 Task: Find connections with filter location Punata with filter topic #SEMwith filter profile language English with filter current company Prime Video & Amazon Studios with filter school Patna Central School with filter industry Commercial and Service Industry Machinery Manufacturing with filter service category Customer Service with filter keywords title Financial Services Representative
Action: Mouse moved to (528, 80)
Screenshot: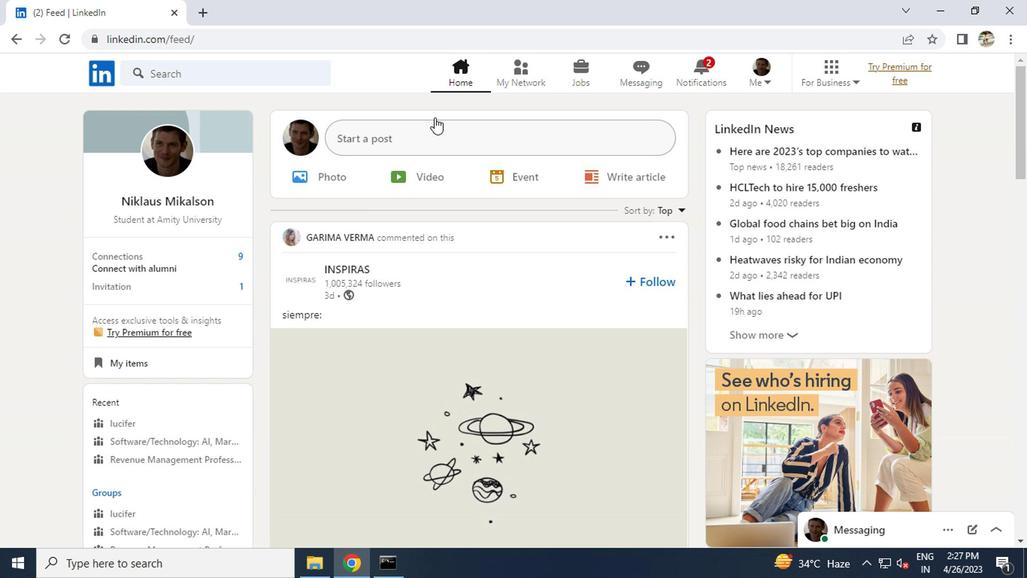
Action: Mouse pressed left at (528, 80)
Screenshot: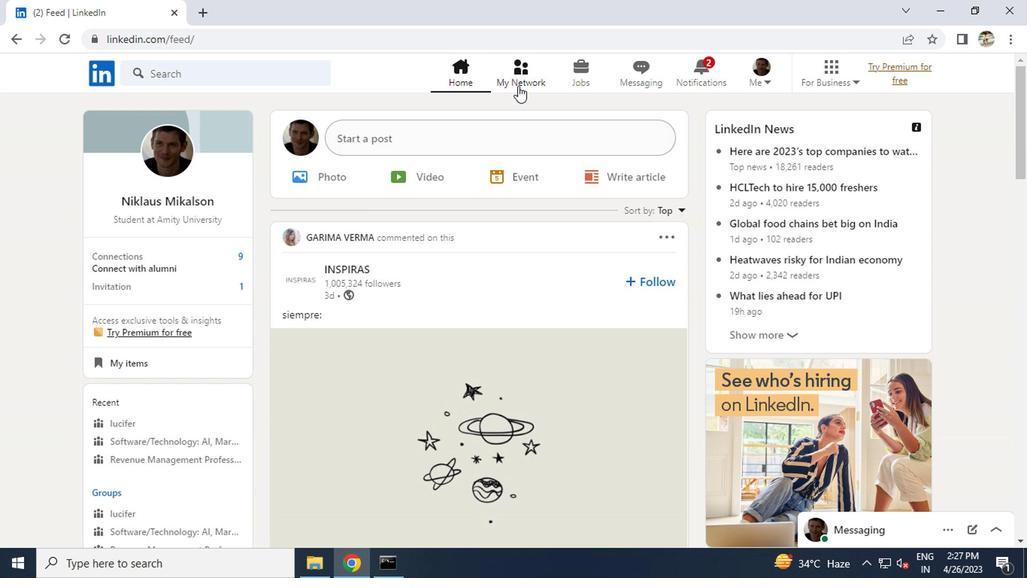 
Action: Mouse moved to (193, 170)
Screenshot: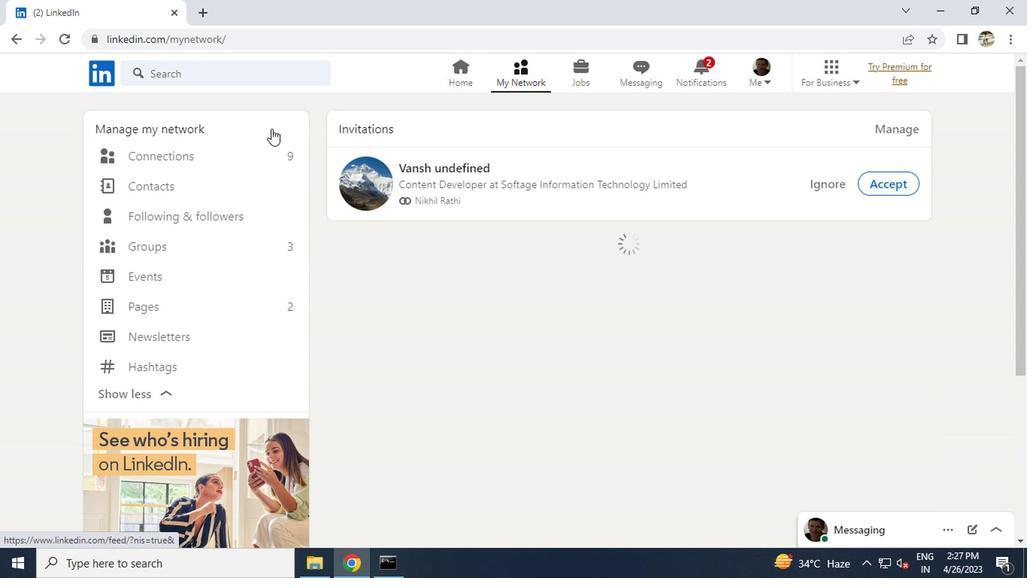 
Action: Mouse pressed left at (193, 170)
Screenshot: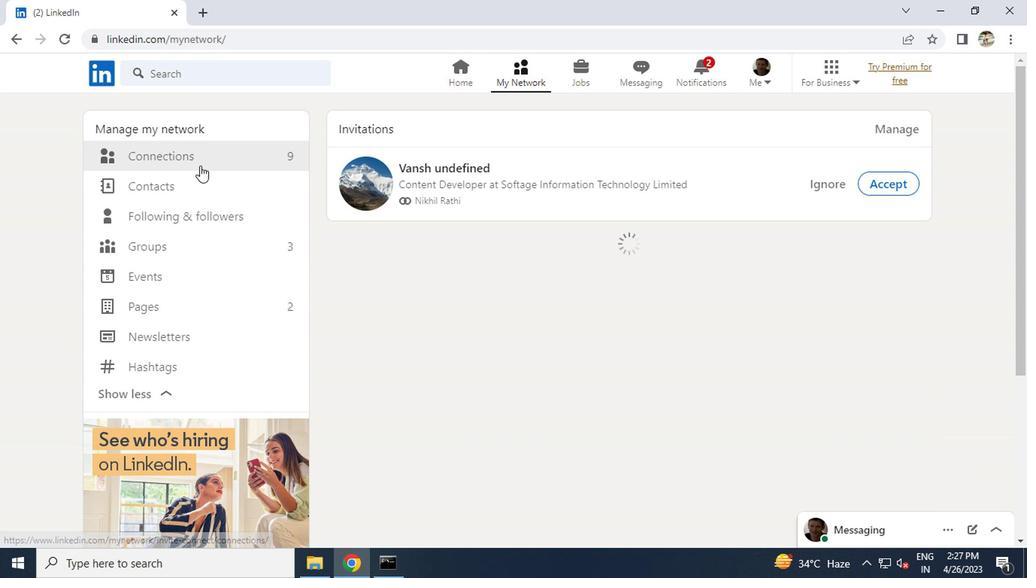 
Action: Mouse pressed left at (193, 170)
Screenshot: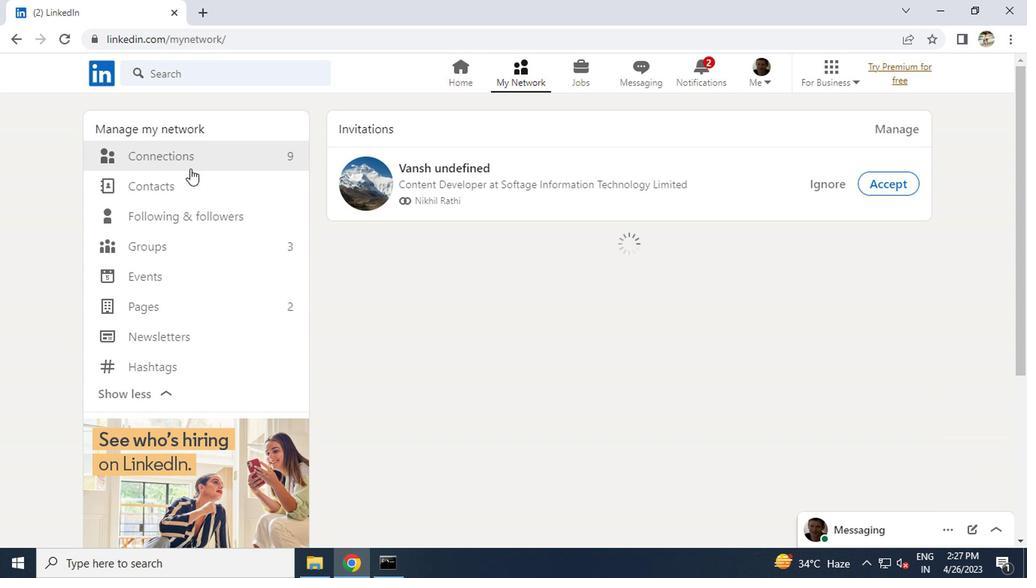 
Action: Mouse moved to (179, 159)
Screenshot: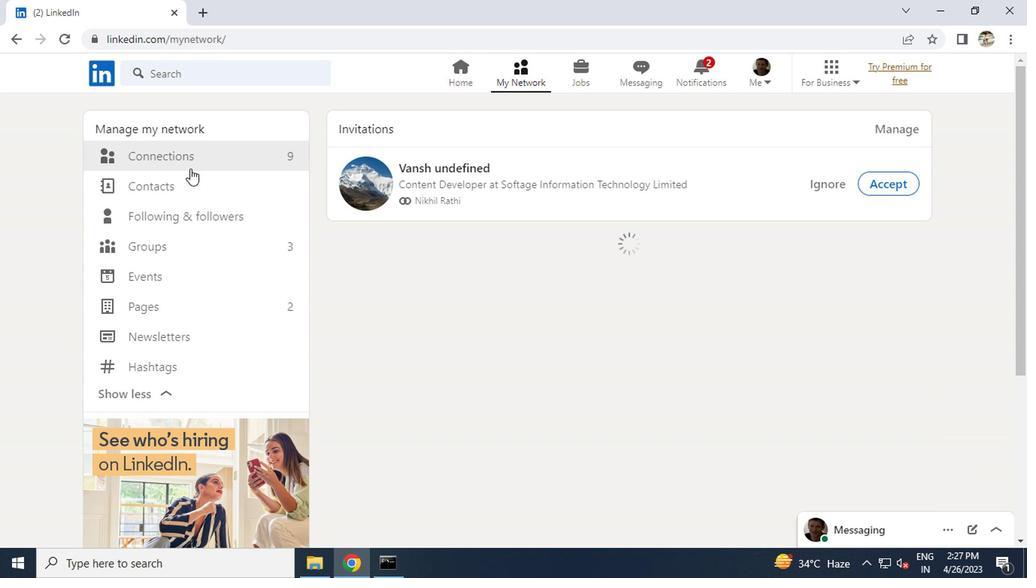 
Action: Mouse pressed left at (179, 159)
Screenshot: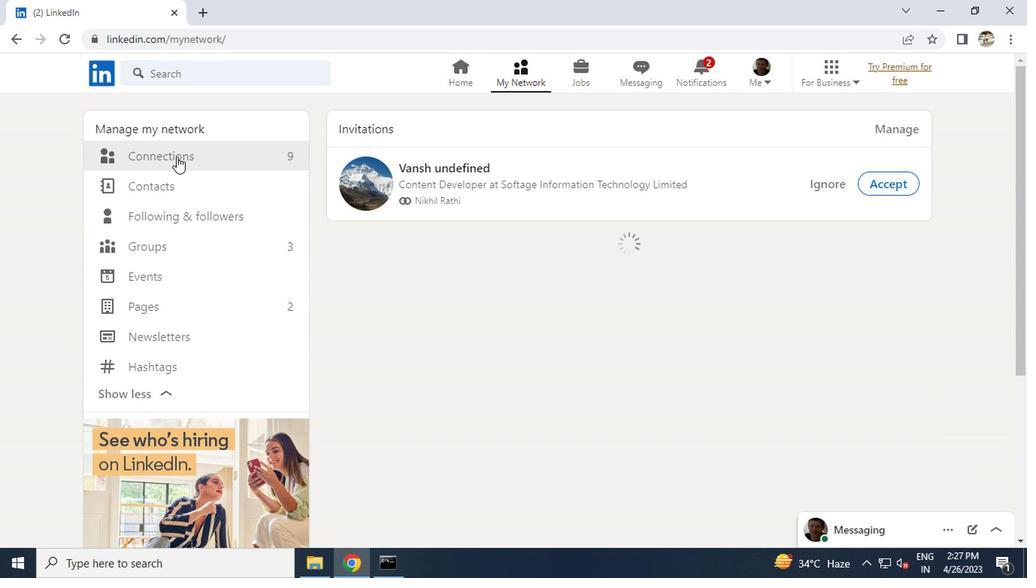 
Action: Mouse moved to (607, 152)
Screenshot: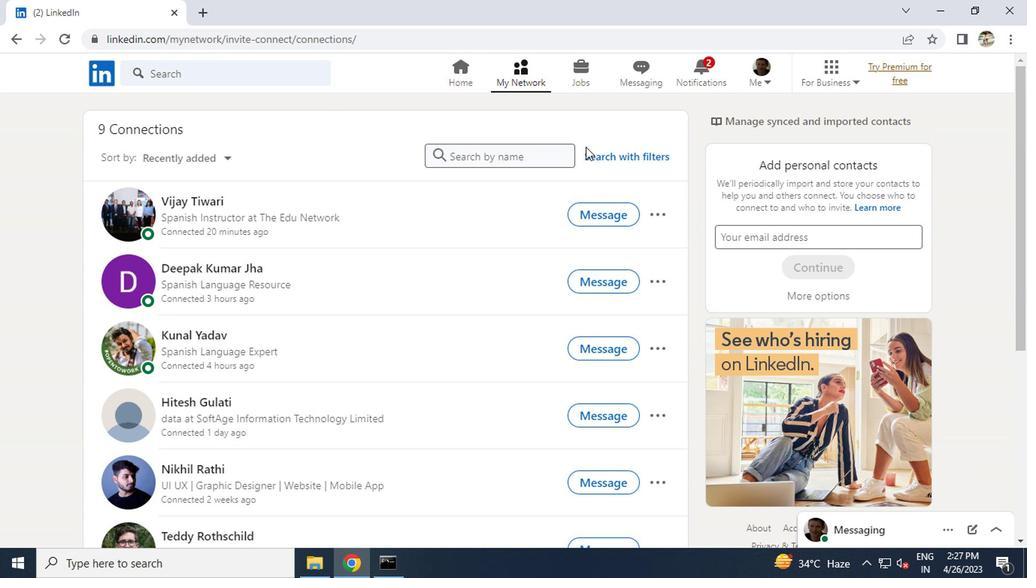 
Action: Mouse pressed left at (607, 152)
Screenshot: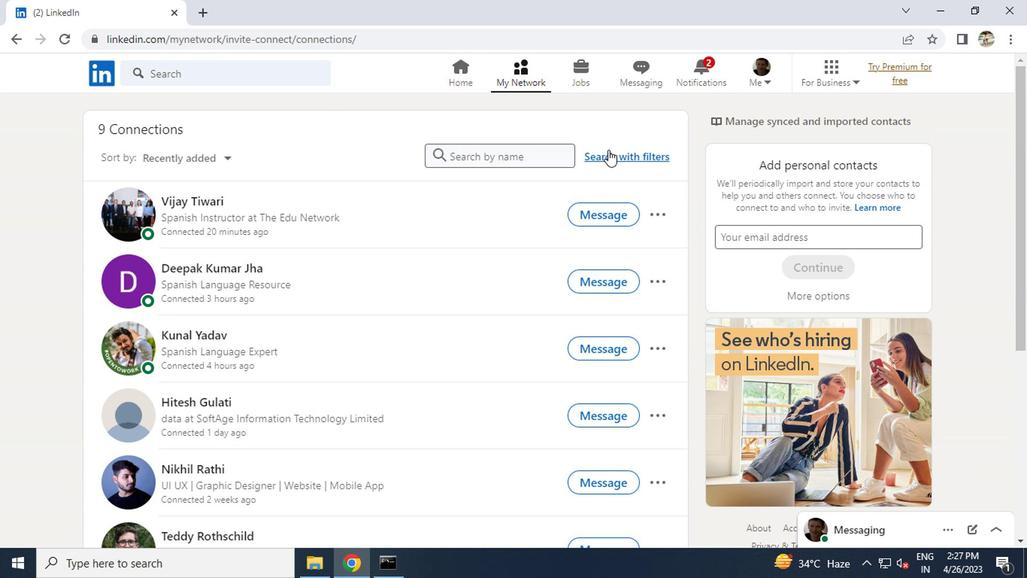 
Action: Mouse moved to (502, 114)
Screenshot: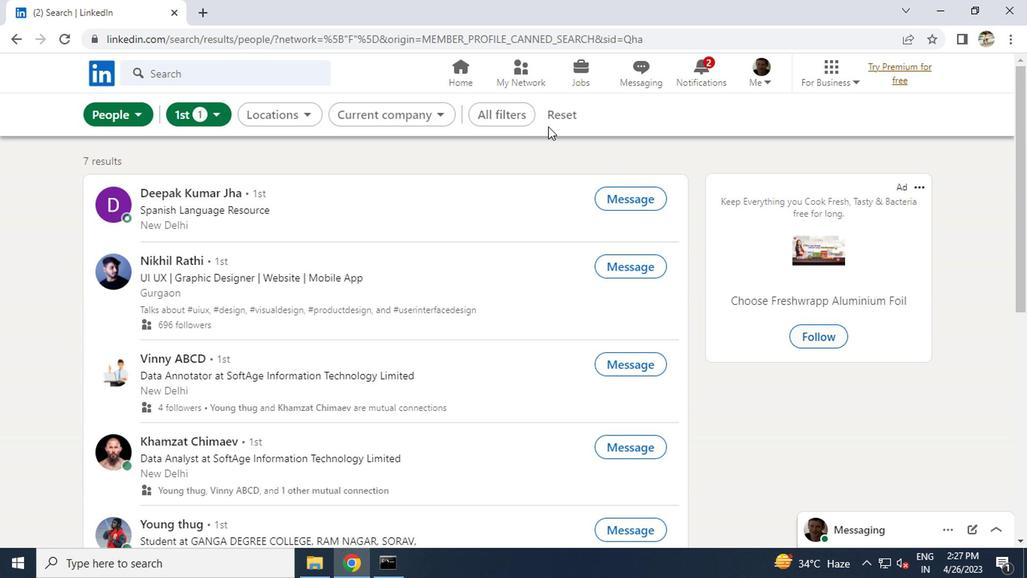
Action: Mouse pressed left at (502, 114)
Screenshot: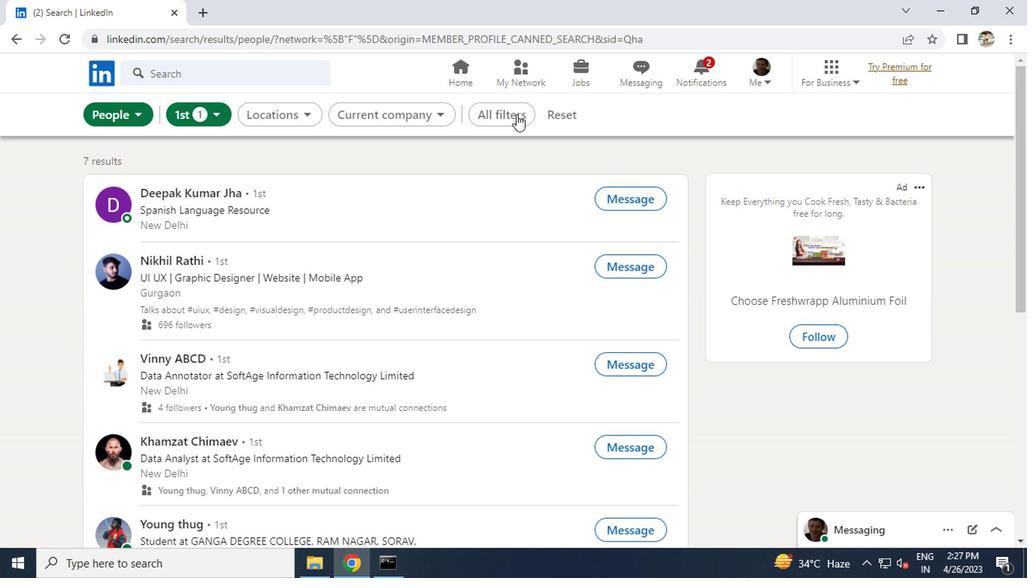 
Action: Mouse moved to (797, 318)
Screenshot: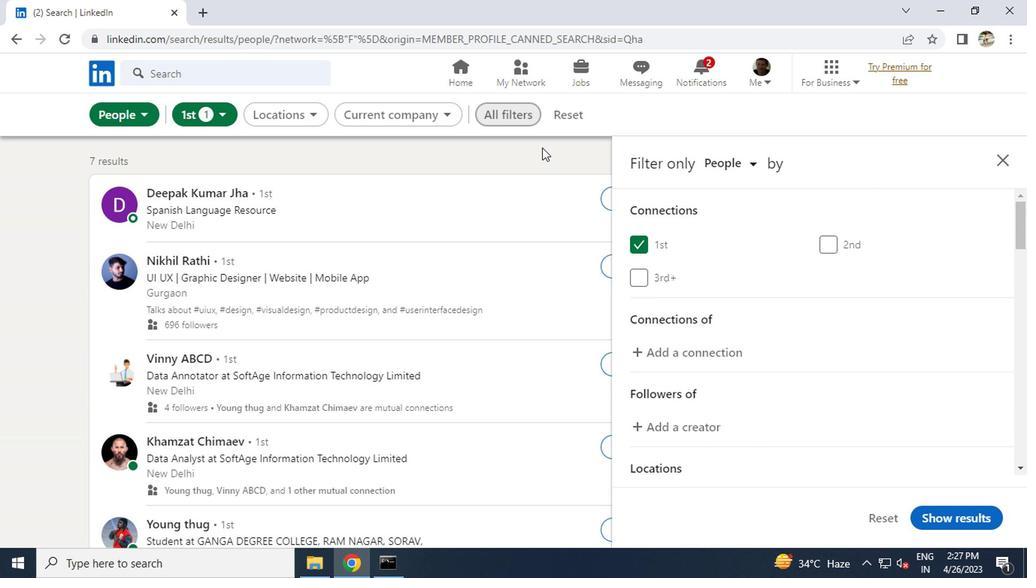 
Action: Mouse scrolled (797, 317) with delta (0, -1)
Screenshot: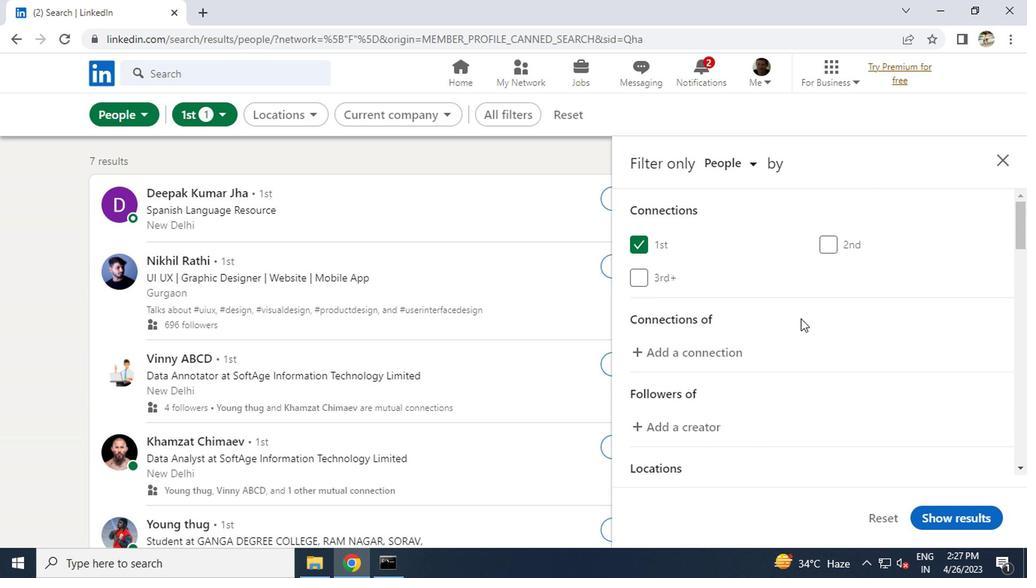
Action: Mouse moved to (815, 379)
Screenshot: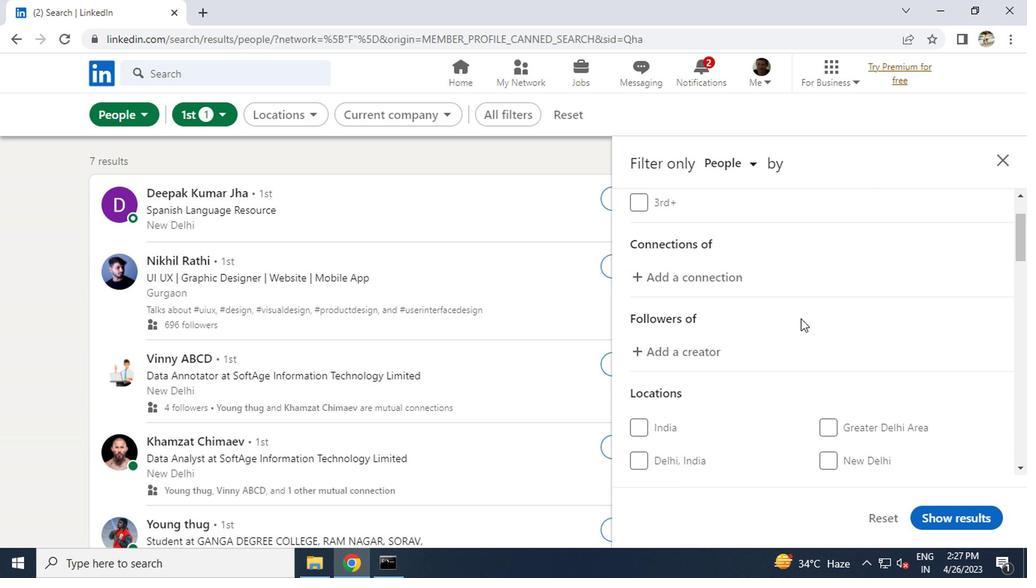 
Action: Mouse scrolled (815, 378) with delta (0, 0)
Screenshot: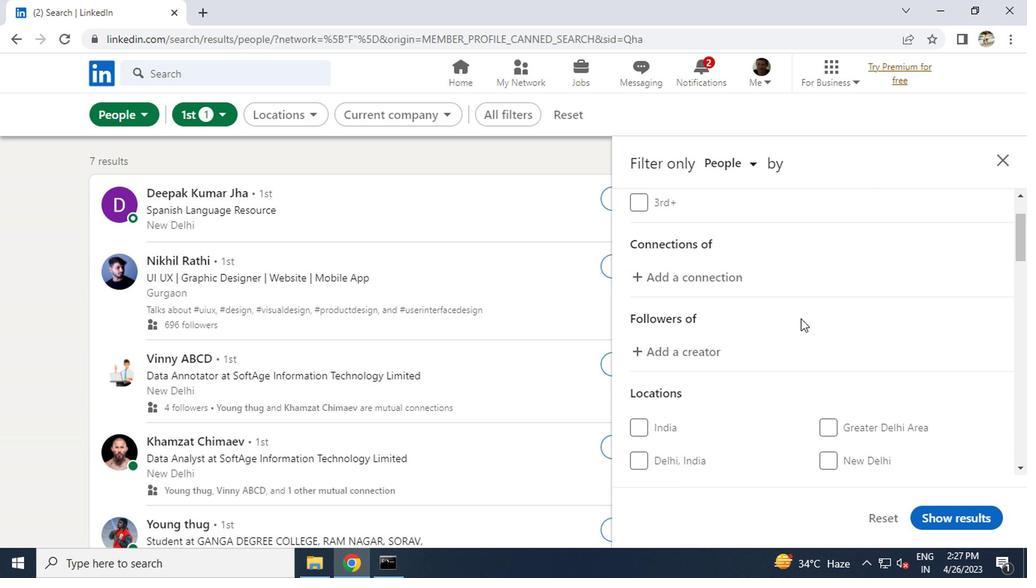 
Action: Mouse scrolled (815, 378) with delta (0, 0)
Screenshot: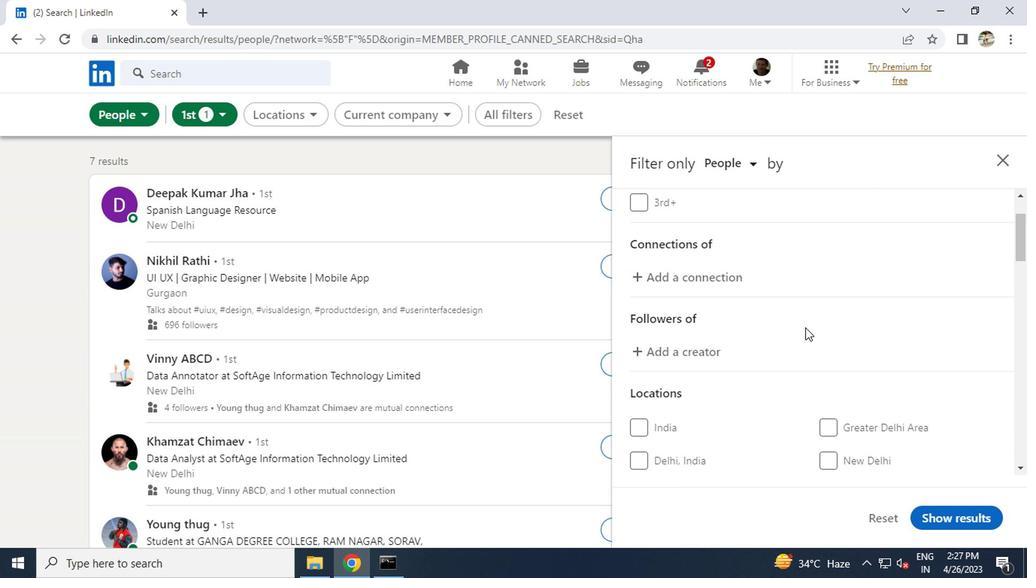 
Action: Mouse moved to (845, 342)
Screenshot: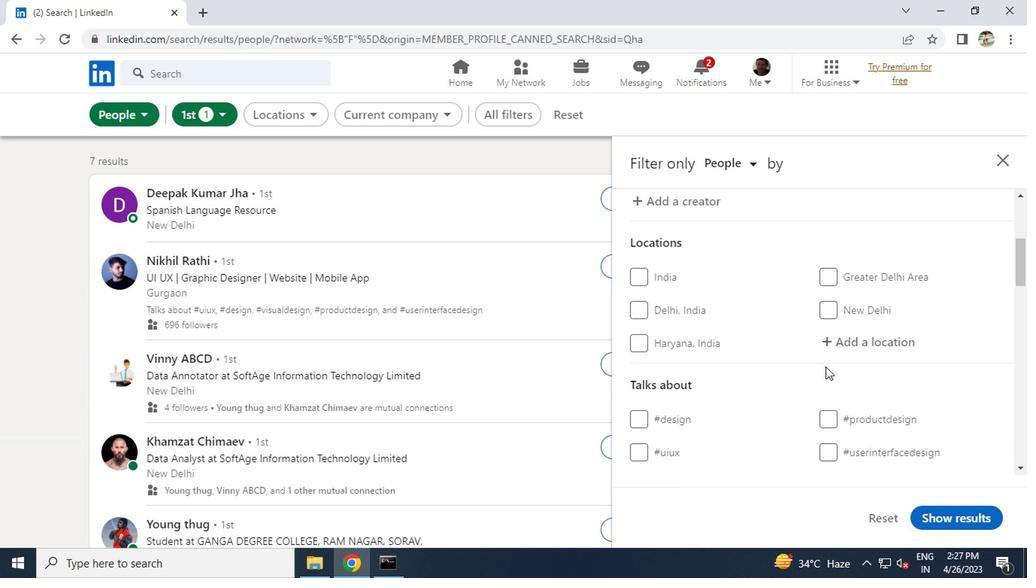 
Action: Mouse pressed left at (845, 342)
Screenshot: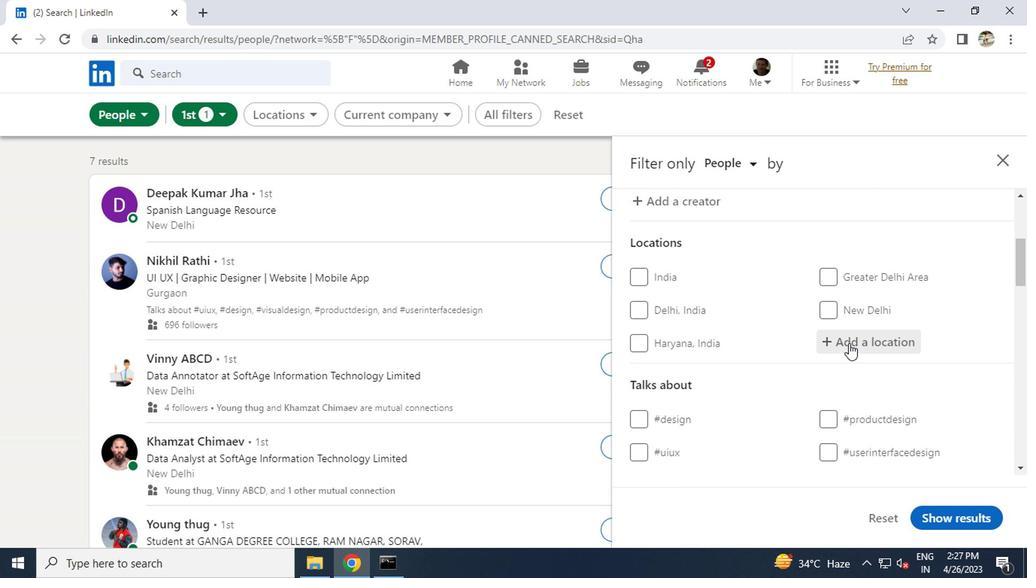 
Action: Key pressed <Key.caps_lock>p<Key.caps_lock>unata<Key.enter>
Screenshot: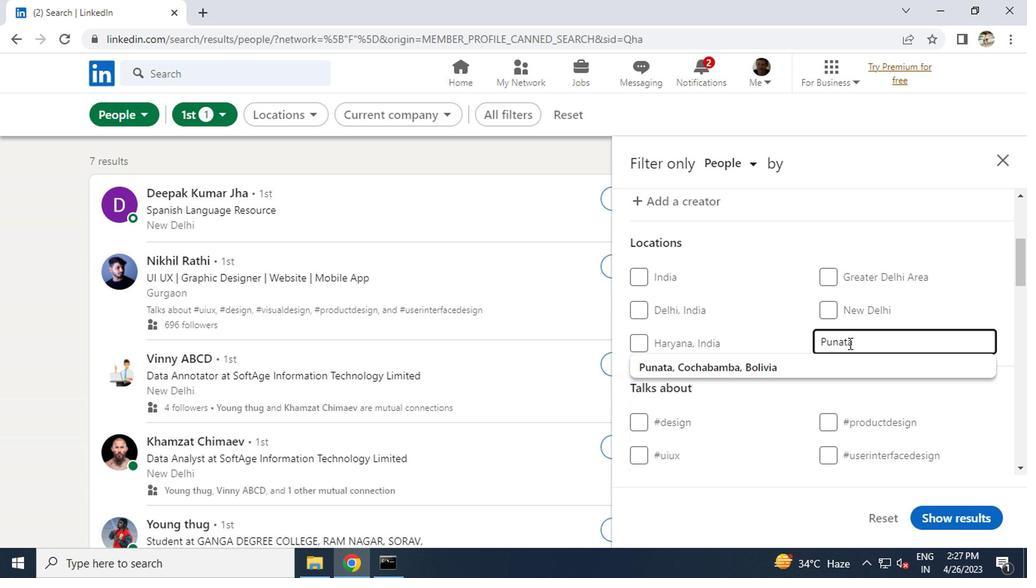 
Action: Mouse scrolled (845, 342) with delta (0, 0)
Screenshot: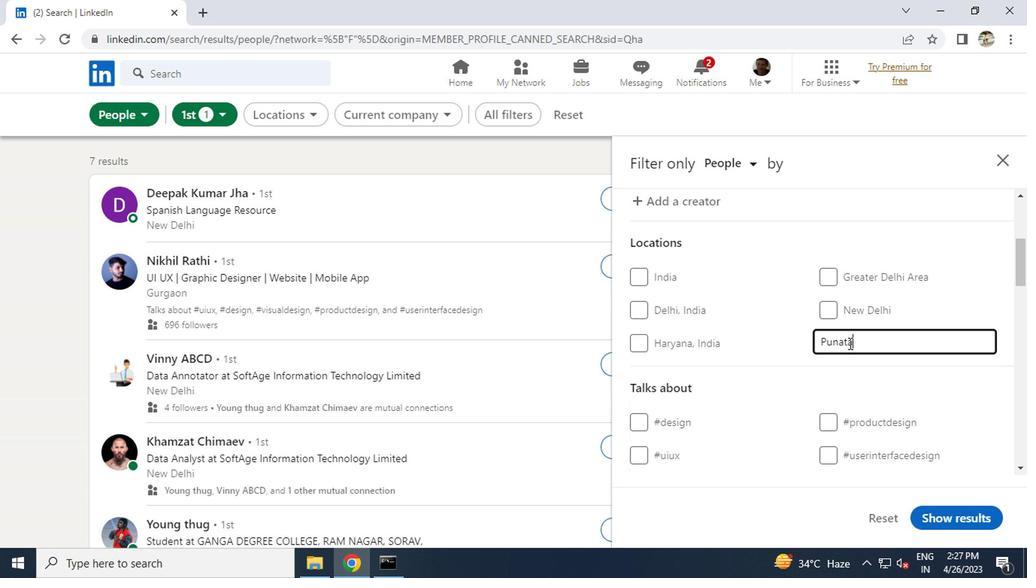 
Action: Mouse scrolled (845, 342) with delta (0, 0)
Screenshot: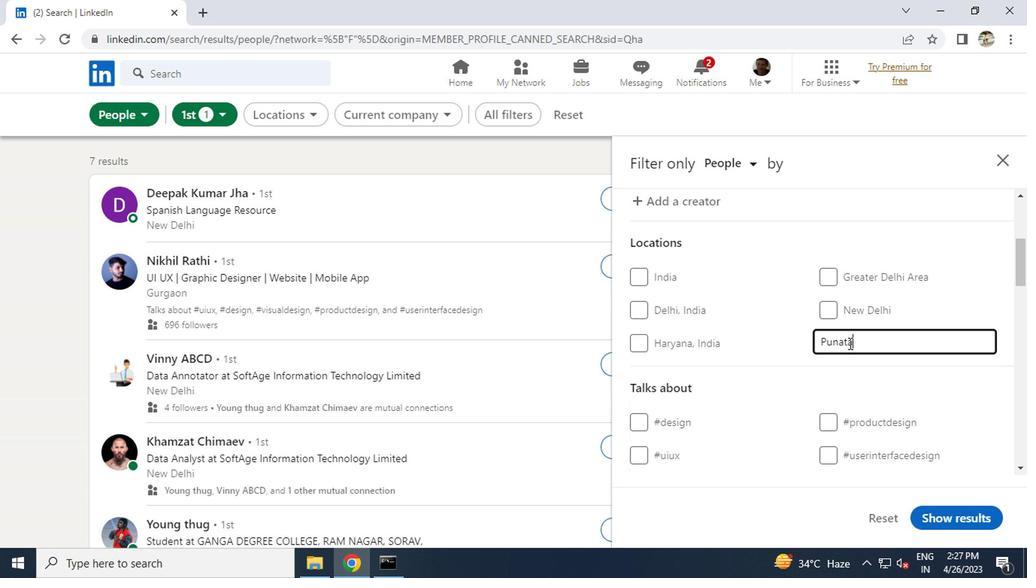 
Action: Mouse moved to (847, 338)
Screenshot: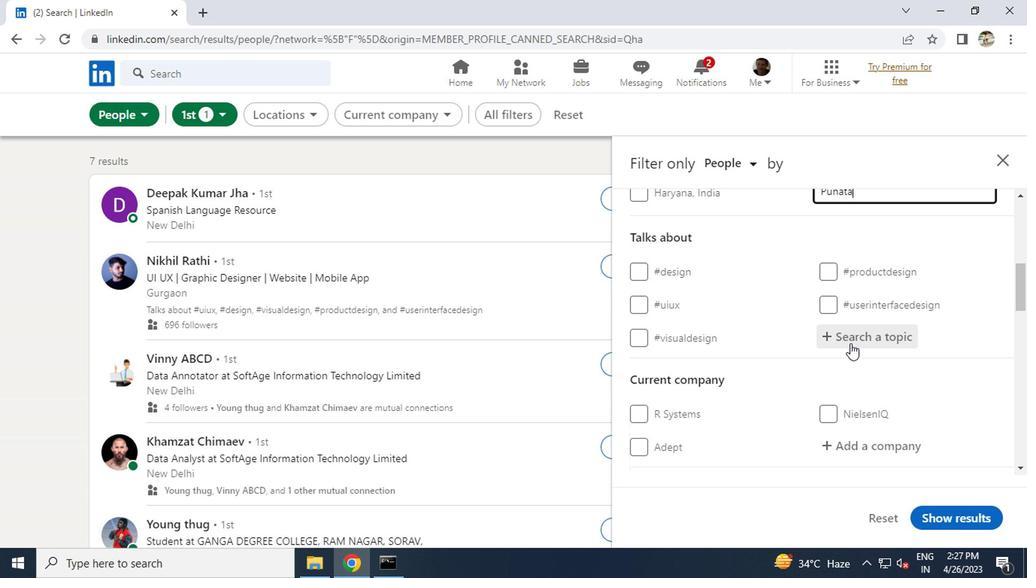 
Action: Mouse pressed left at (847, 338)
Screenshot: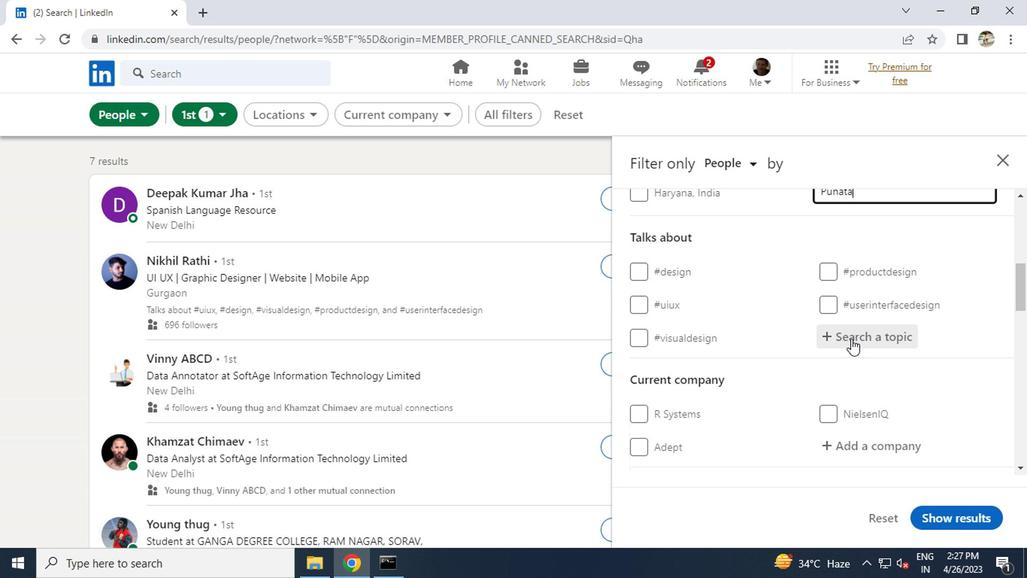 
Action: Key pressed <Key.caps_lock><Key.shift>#SEM
Screenshot: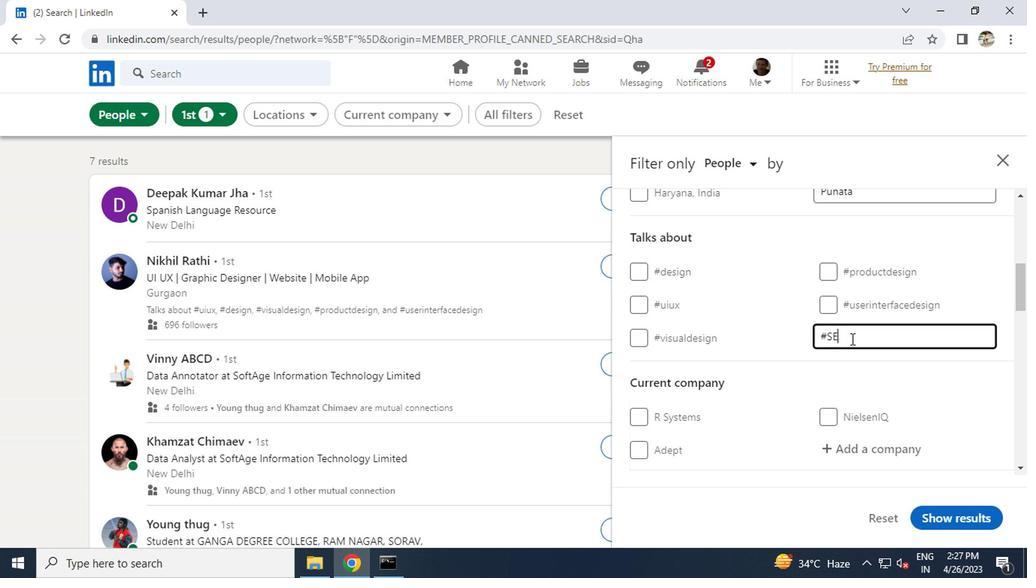 
Action: Mouse scrolled (847, 337) with delta (0, 0)
Screenshot: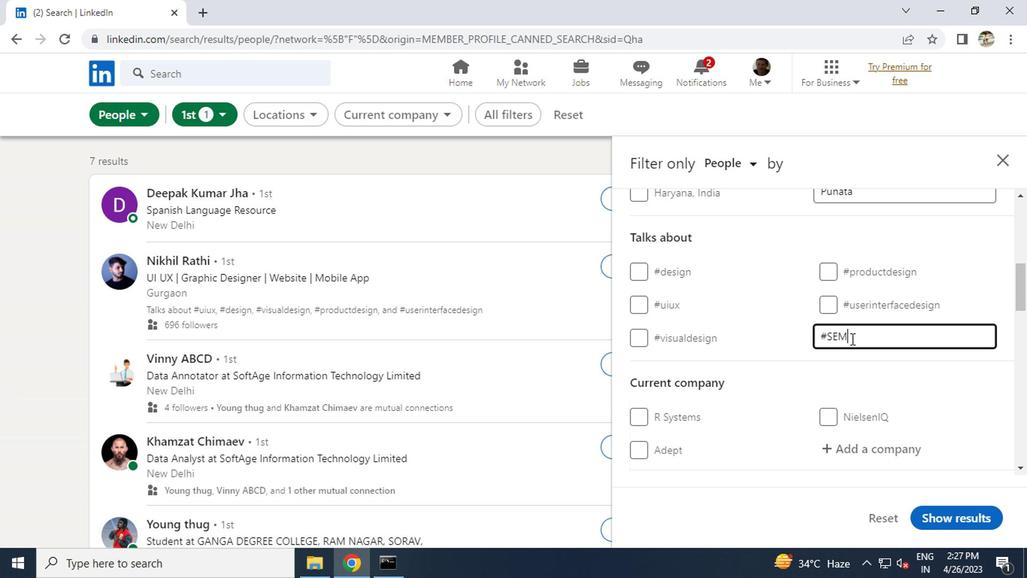 
Action: Mouse scrolled (847, 337) with delta (0, 0)
Screenshot: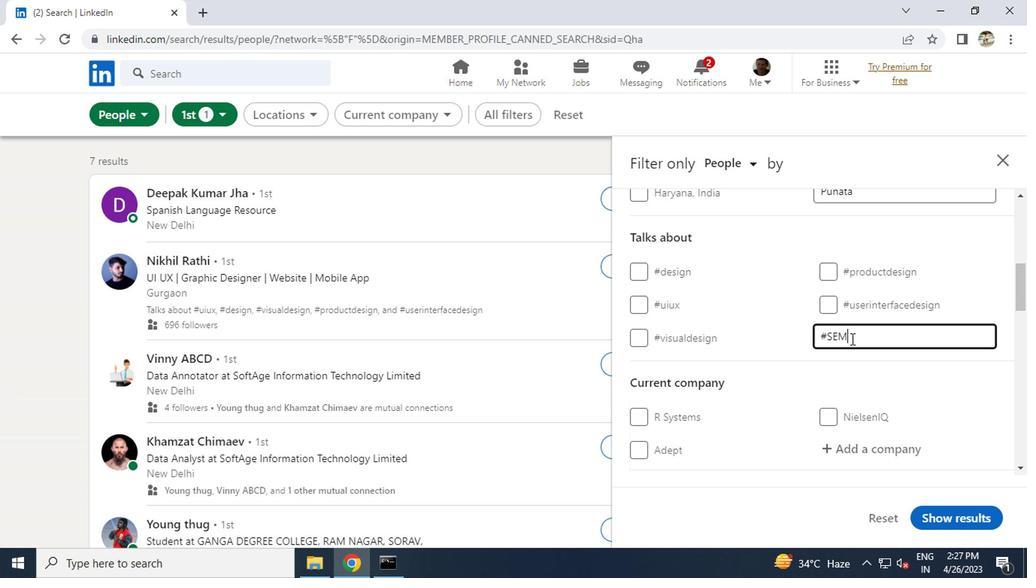 
Action: Mouse scrolled (847, 337) with delta (0, 0)
Screenshot: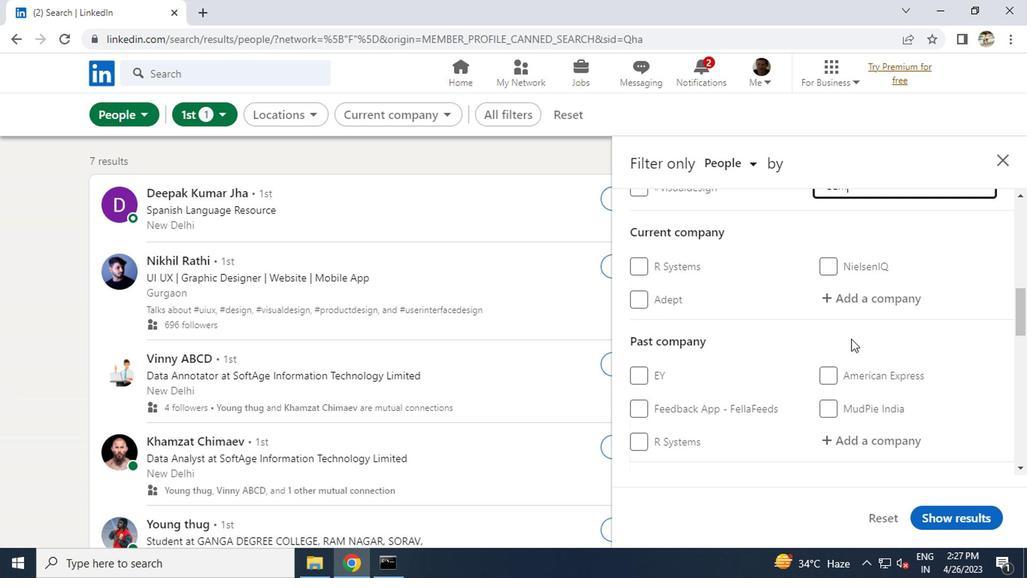 
Action: Mouse scrolled (847, 337) with delta (0, 0)
Screenshot: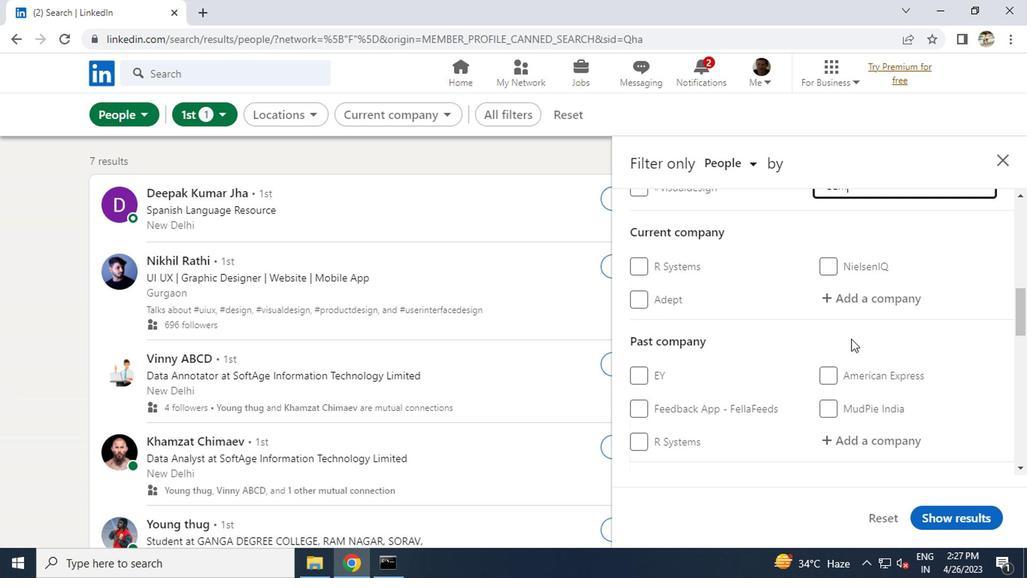
Action: Mouse scrolled (847, 337) with delta (0, 0)
Screenshot: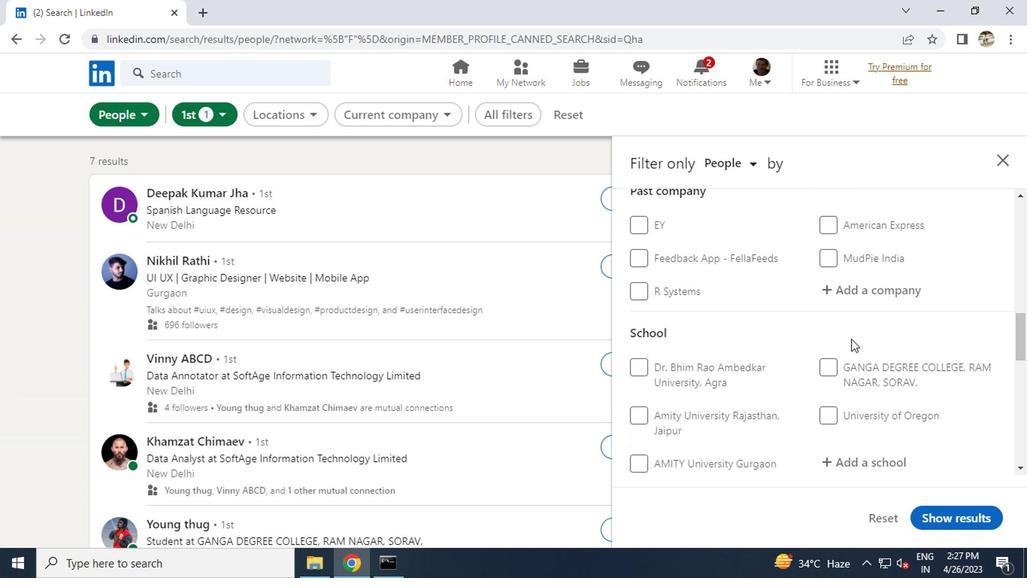 
Action: Mouse scrolled (847, 337) with delta (0, 0)
Screenshot: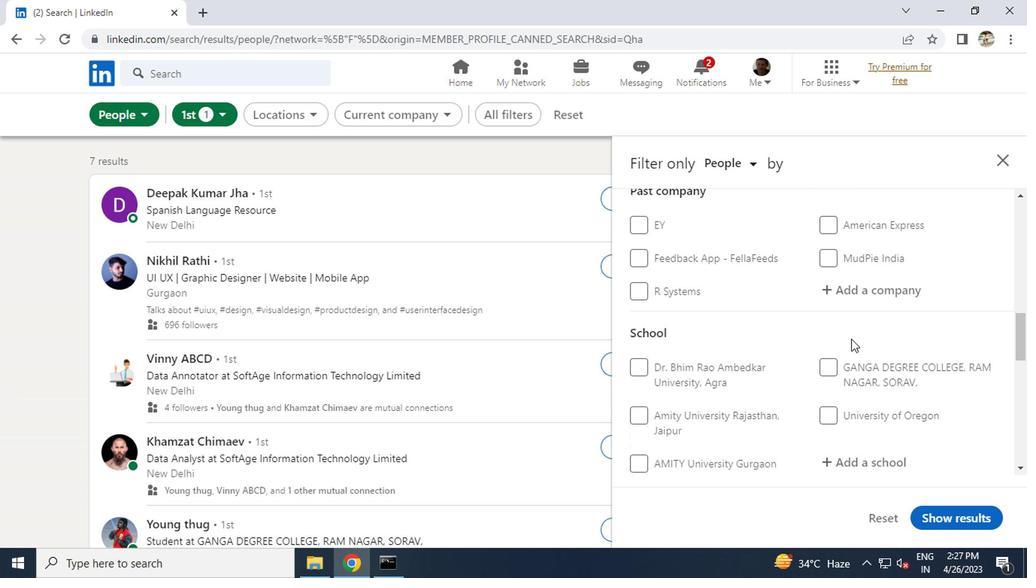 
Action: Mouse scrolled (847, 337) with delta (0, 0)
Screenshot: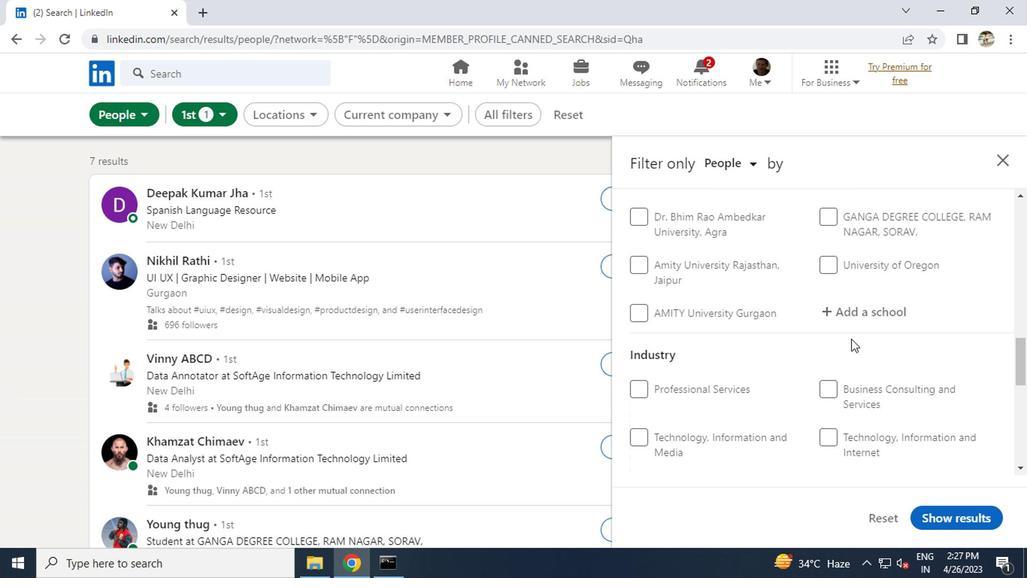 
Action: Mouse scrolled (847, 337) with delta (0, 0)
Screenshot: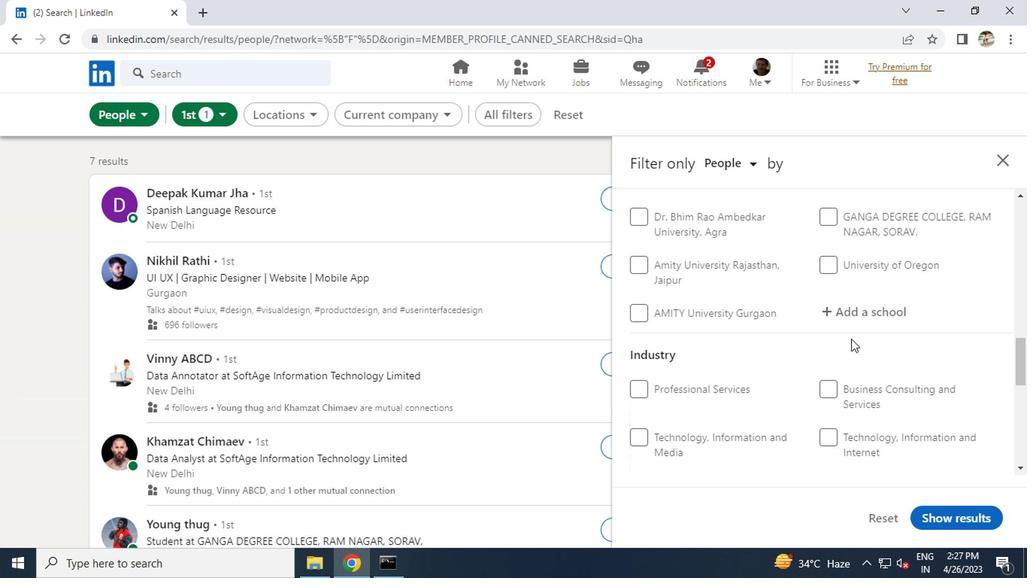 
Action: Mouse moved to (670, 402)
Screenshot: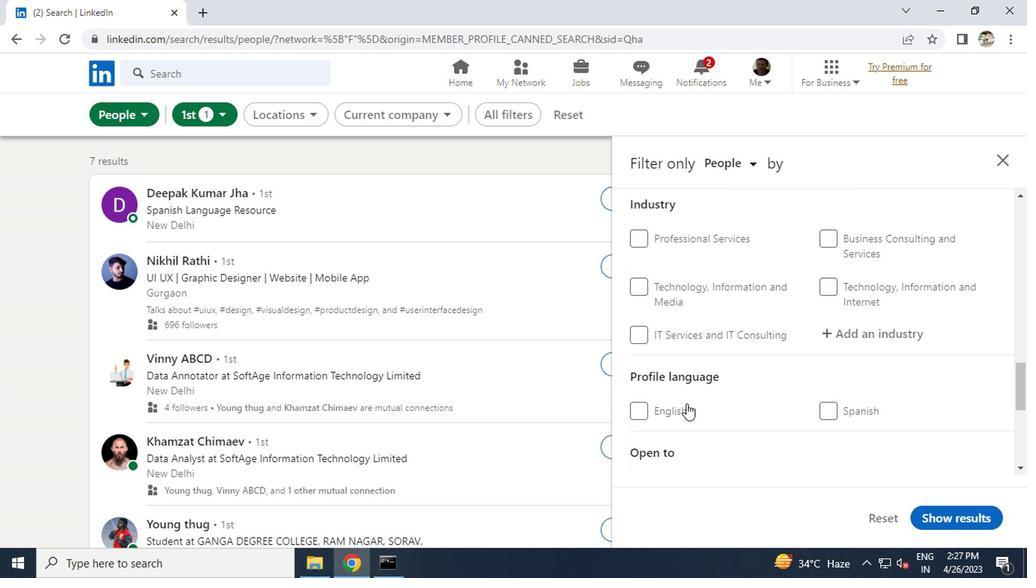 
Action: Mouse pressed left at (670, 402)
Screenshot: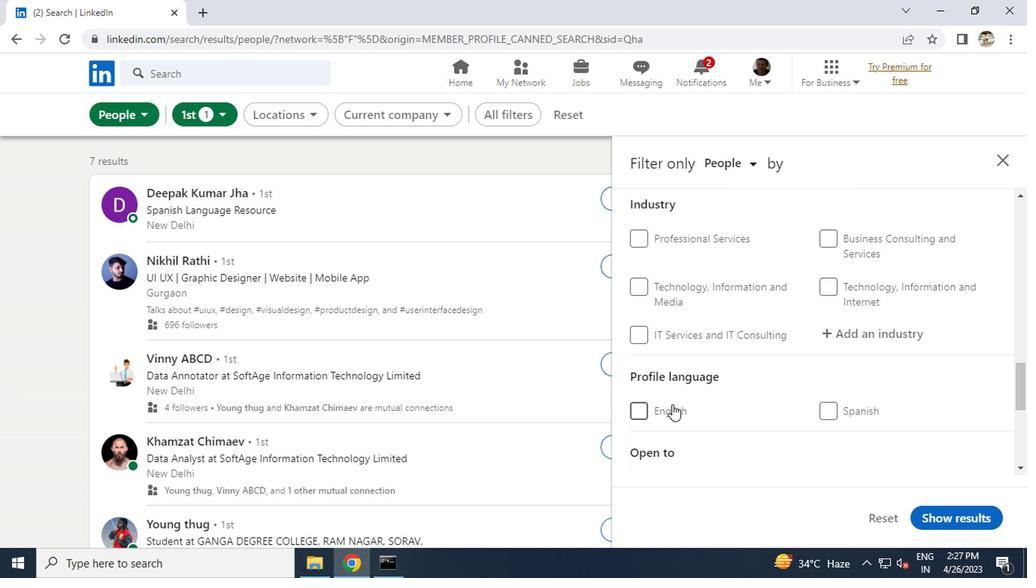 
Action: Mouse scrolled (670, 403) with delta (0, 1)
Screenshot: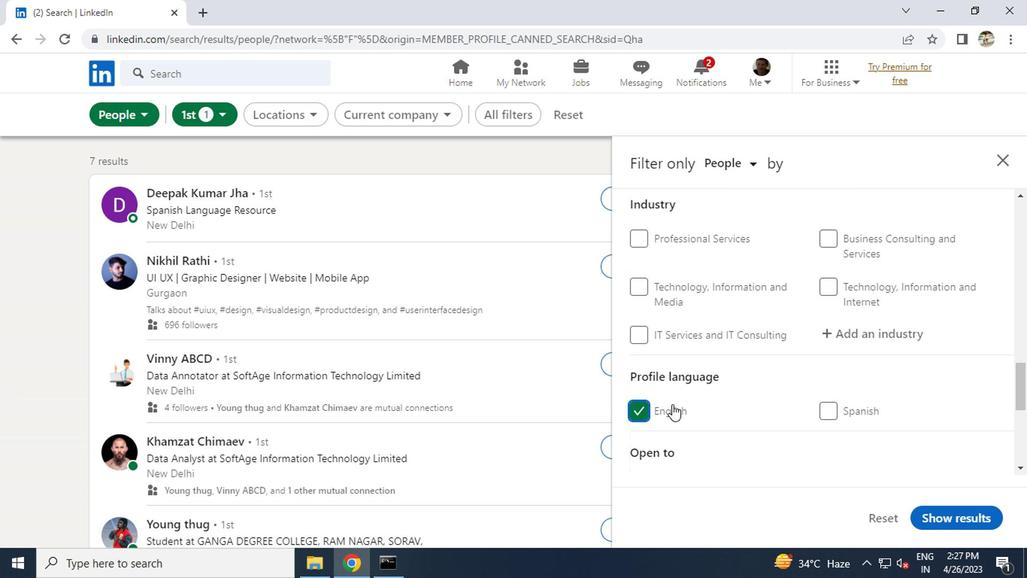 
Action: Mouse scrolled (670, 403) with delta (0, 1)
Screenshot: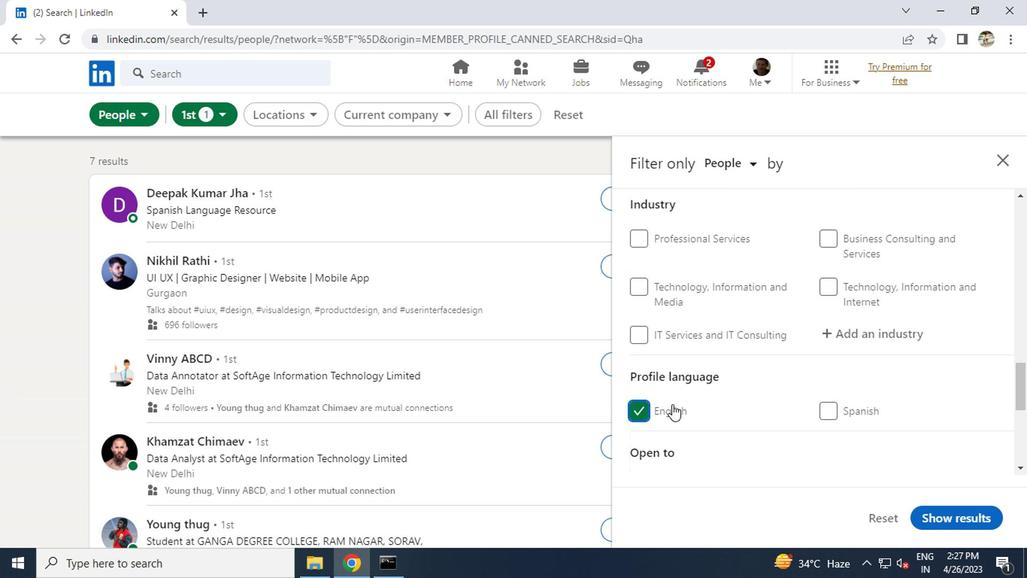 
Action: Mouse scrolled (670, 403) with delta (0, 1)
Screenshot: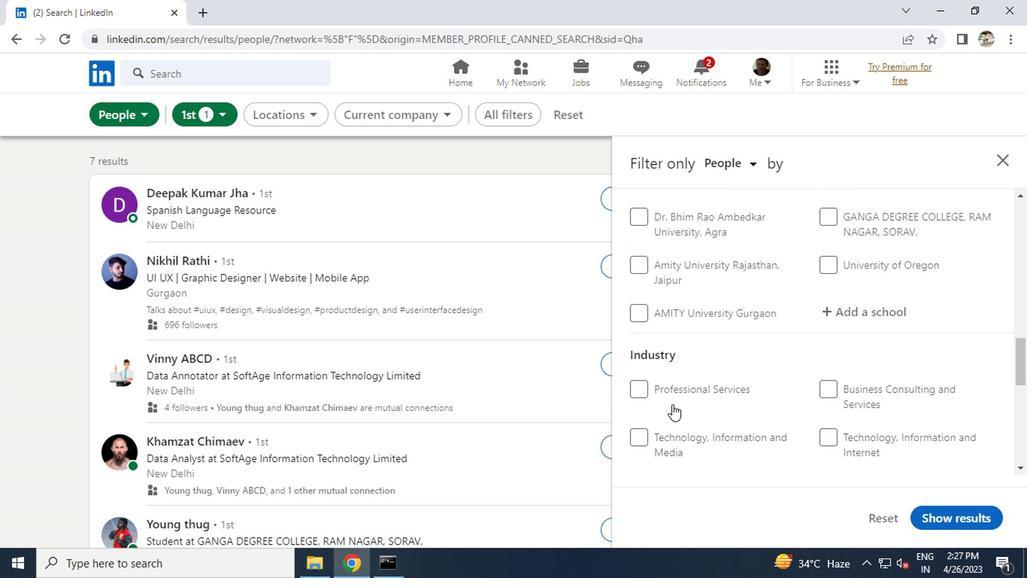 
Action: Mouse scrolled (670, 403) with delta (0, 1)
Screenshot: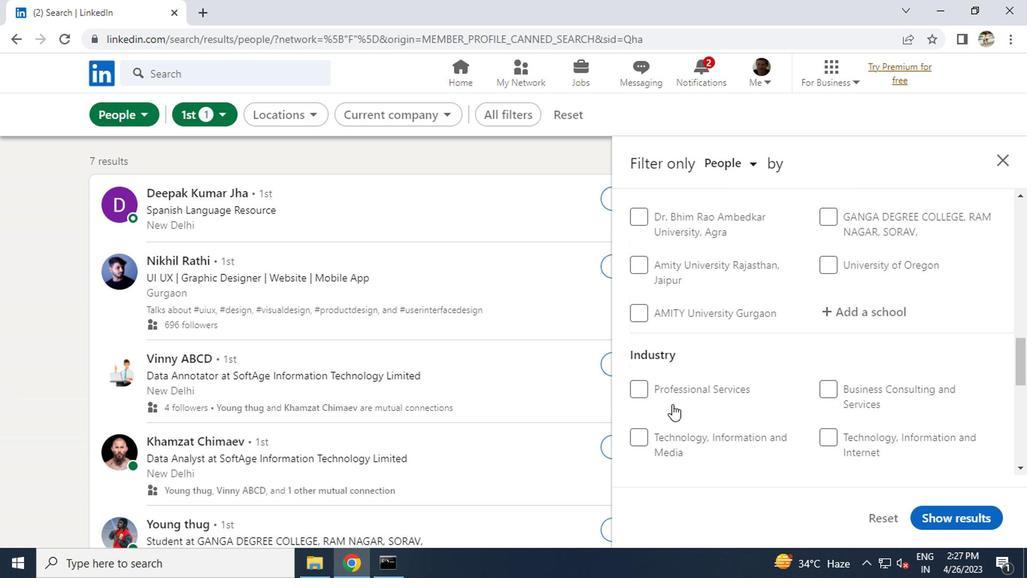 
Action: Mouse scrolled (670, 403) with delta (0, 1)
Screenshot: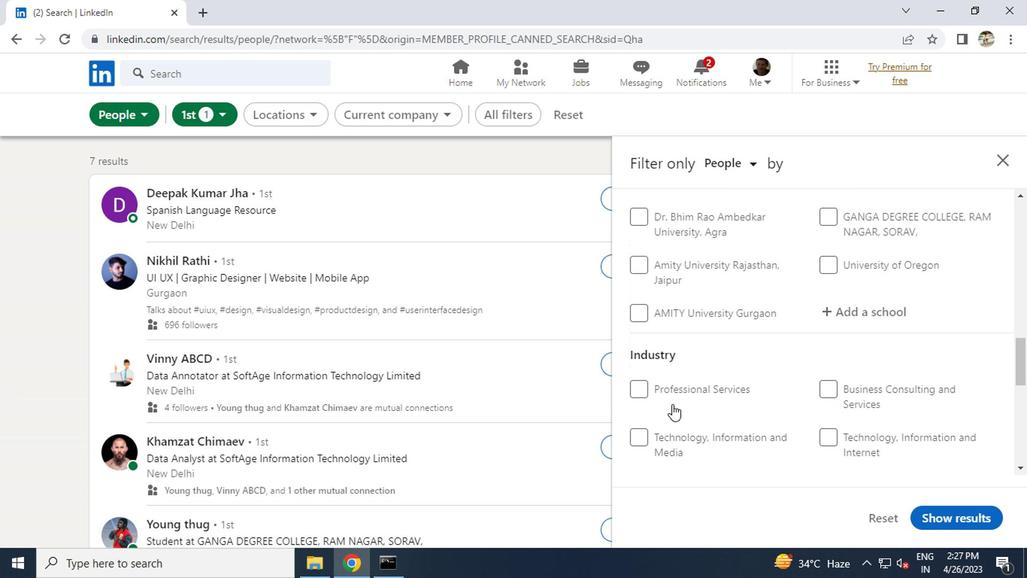 
Action: Mouse moved to (857, 368)
Screenshot: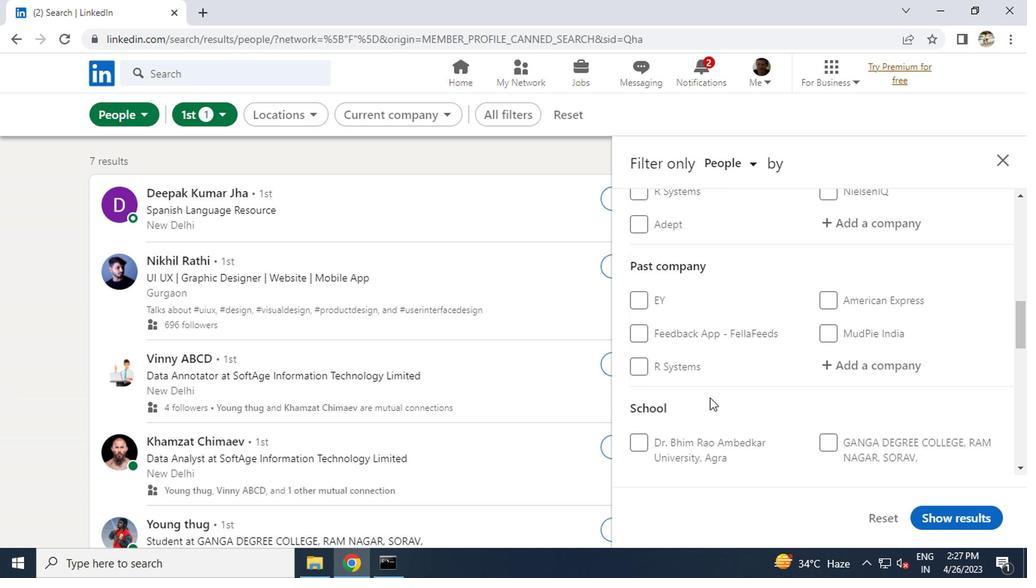 
Action: Mouse scrolled (857, 369) with delta (0, 0)
Screenshot: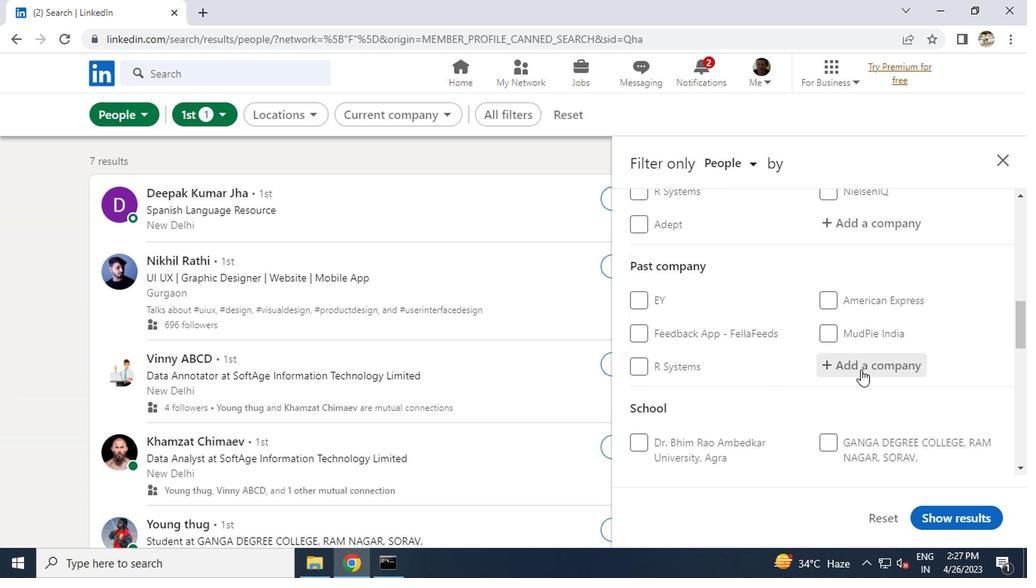 
Action: Mouse moved to (850, 301)
Screenshot: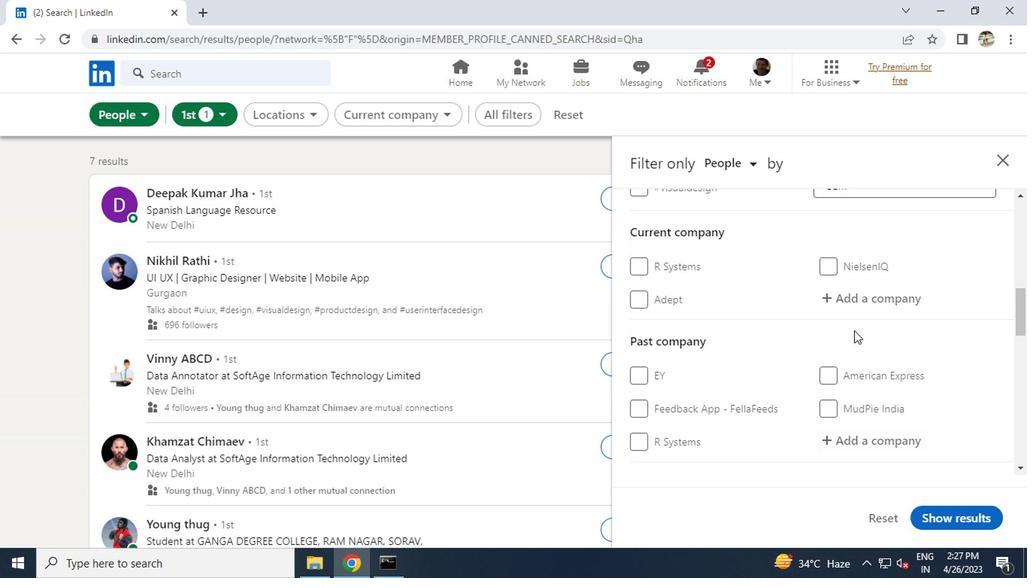 
Action: Mouse pressed left at (850, 301)
Screenshot: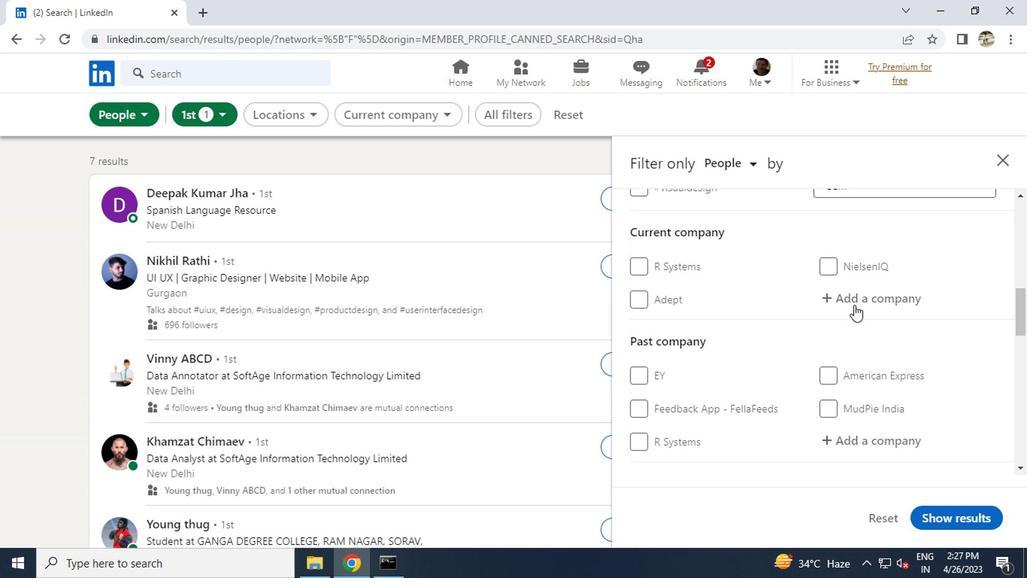 
Action: Key pressed <Key.caps_lock><Key.caps_lock>
Screenshot: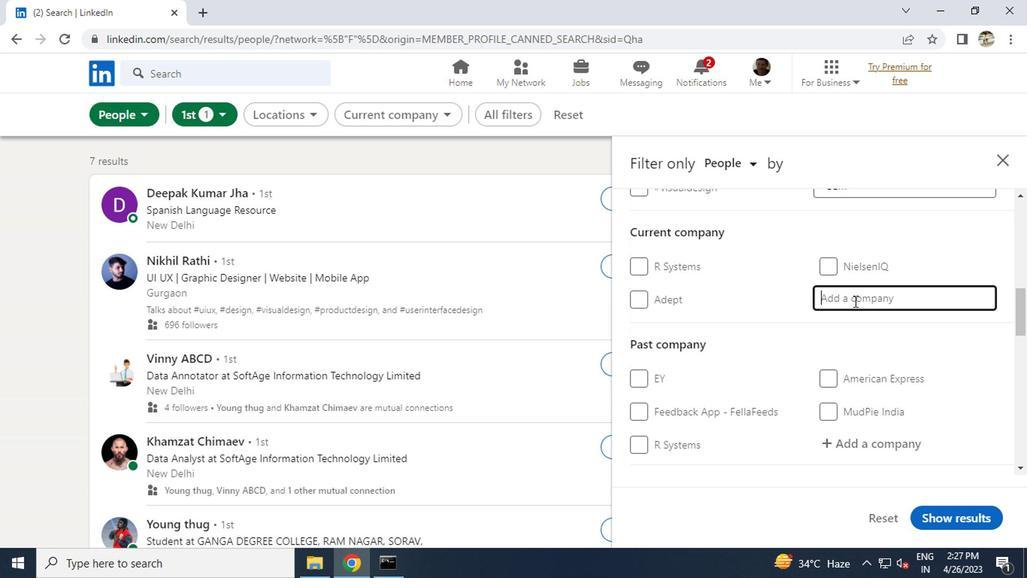 
Action: Mouse moved to (849, 301)
Screenshot: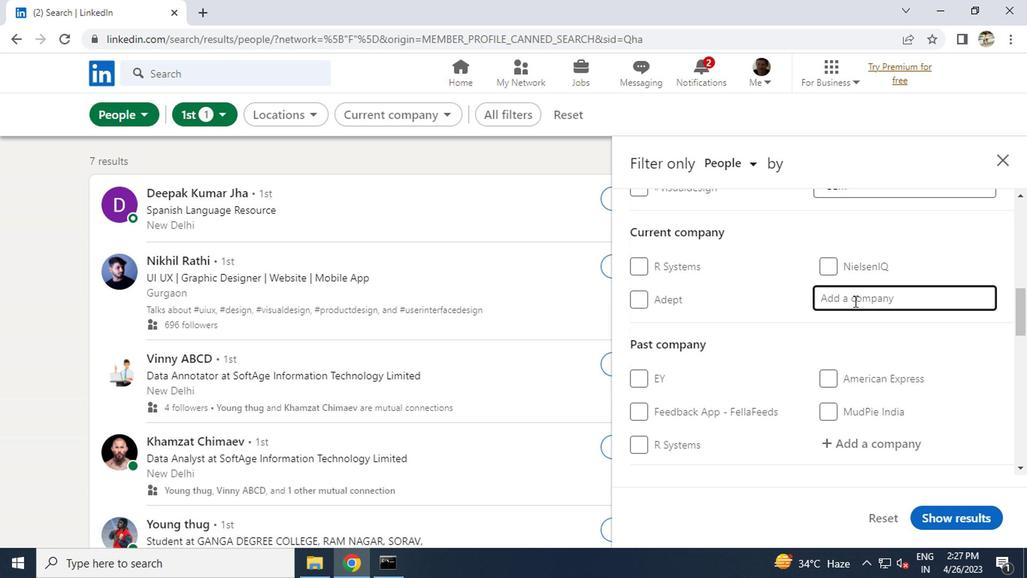 
Action: Key pressed P<Key.caps_lock>RIME<Key.space><Key.caps_lock>V<Key.caps_lock>
Screenshot: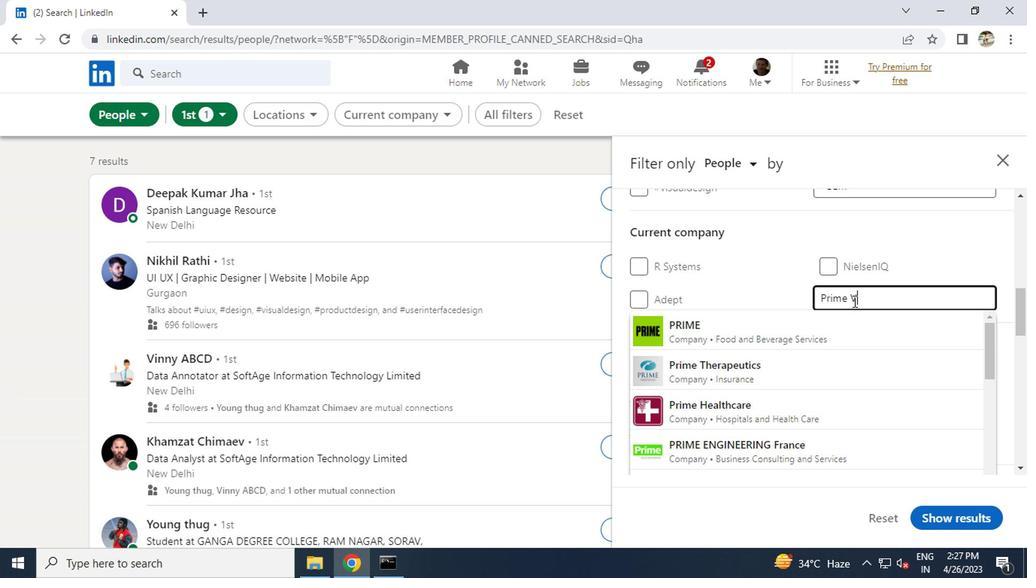 
Action: Mouse moved to (794, 330)
Screenshot: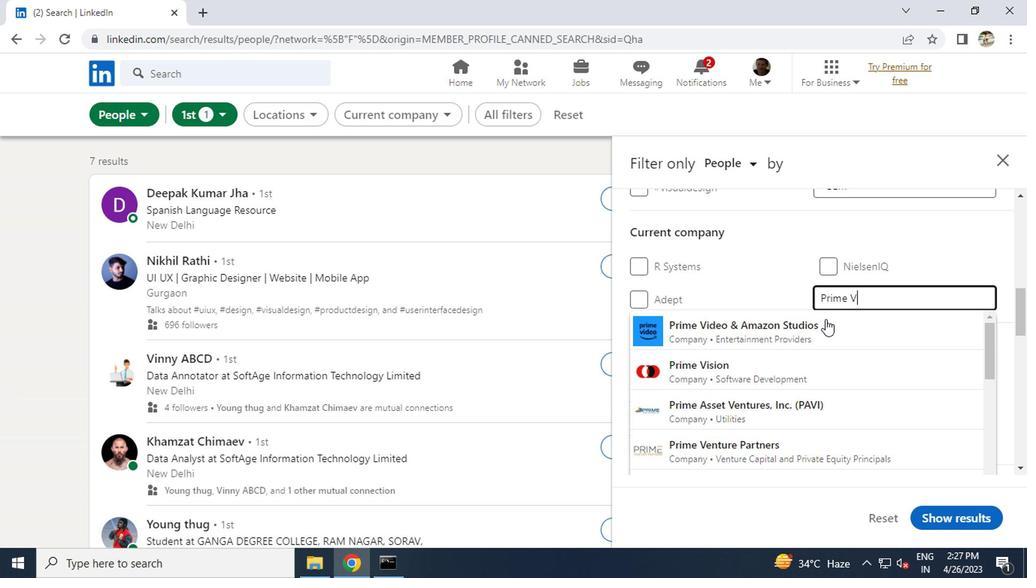 
Action: Mouse pressed left at (794, 330)
Screenshot: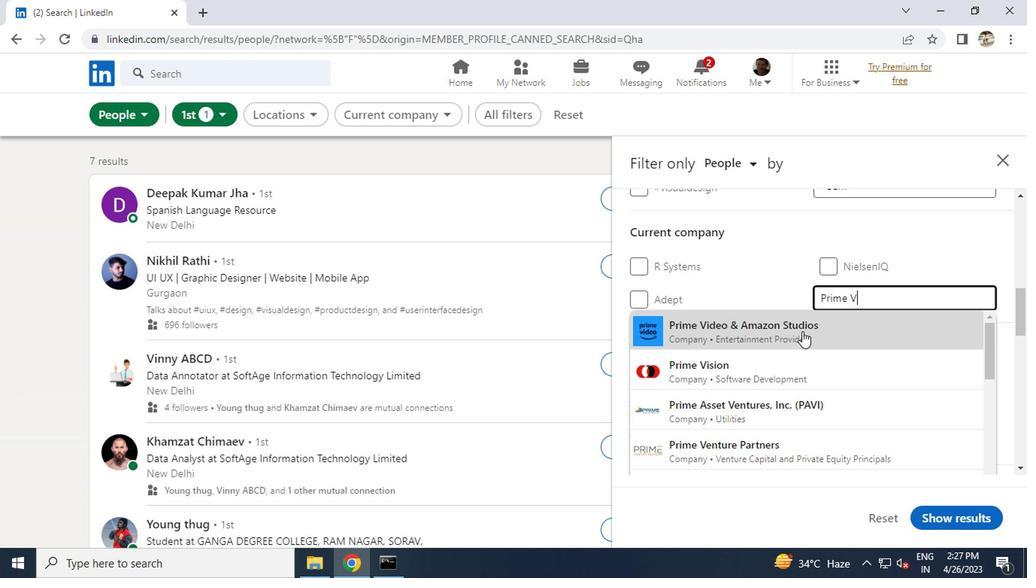 
Action: Mouse scrolled (794, 330) with delta (0, 0)
Screenshot: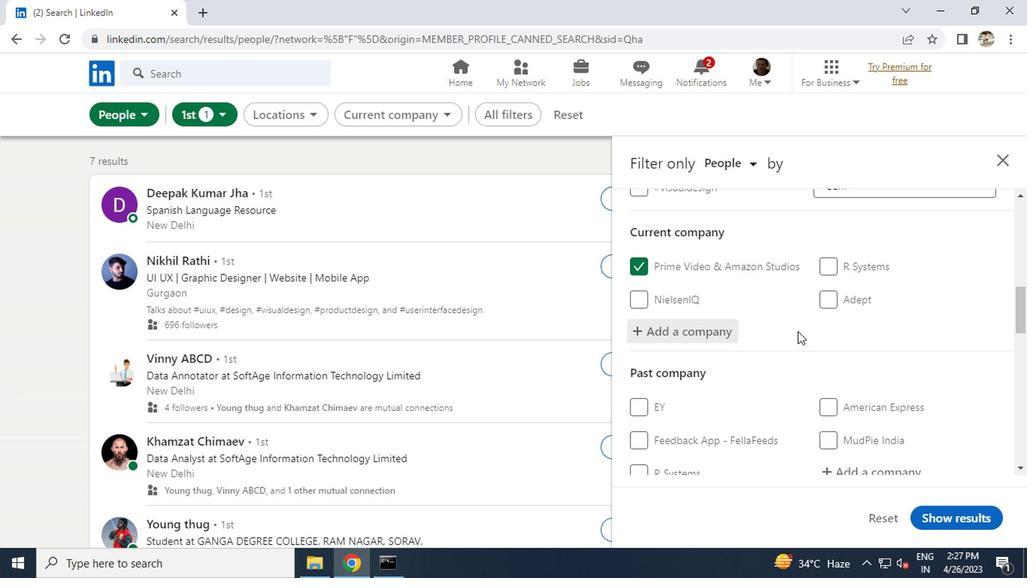 
Action: Mouse scrolled (794, 330) with delta (0, 0)
Screenshot: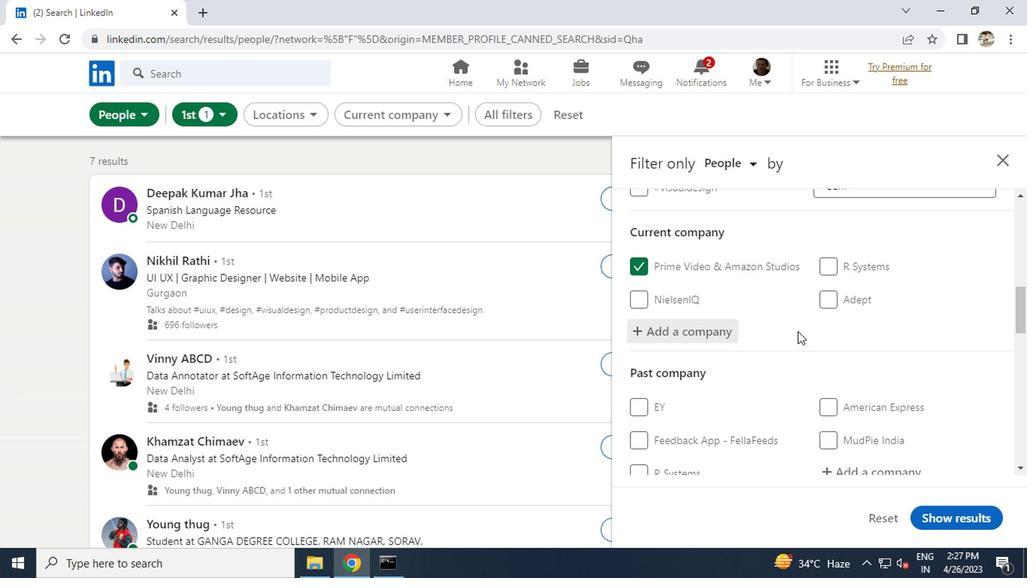 
Action: Mouse scrolled (794, 330) with delta (0, 0)
Screenshot: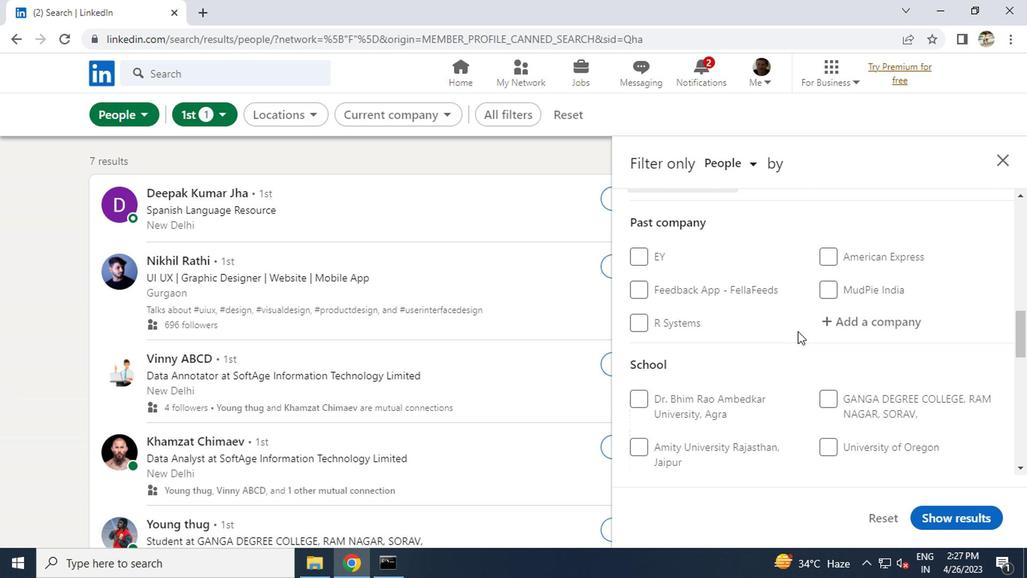 
Action: Mouse moved to (853, 417)
Screenshot: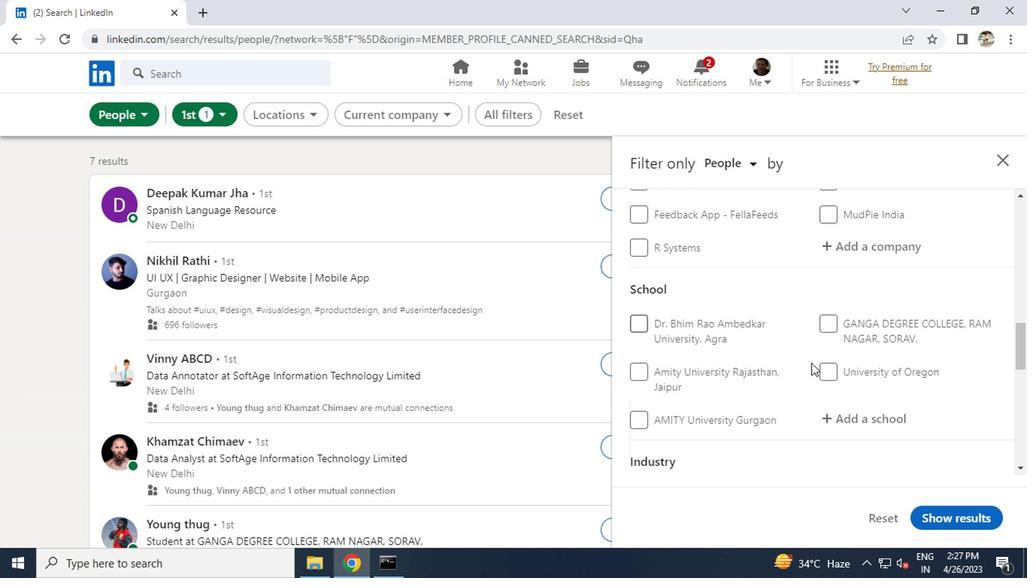 
Action: Mouse pressed left at (853, 417)
Screenshot: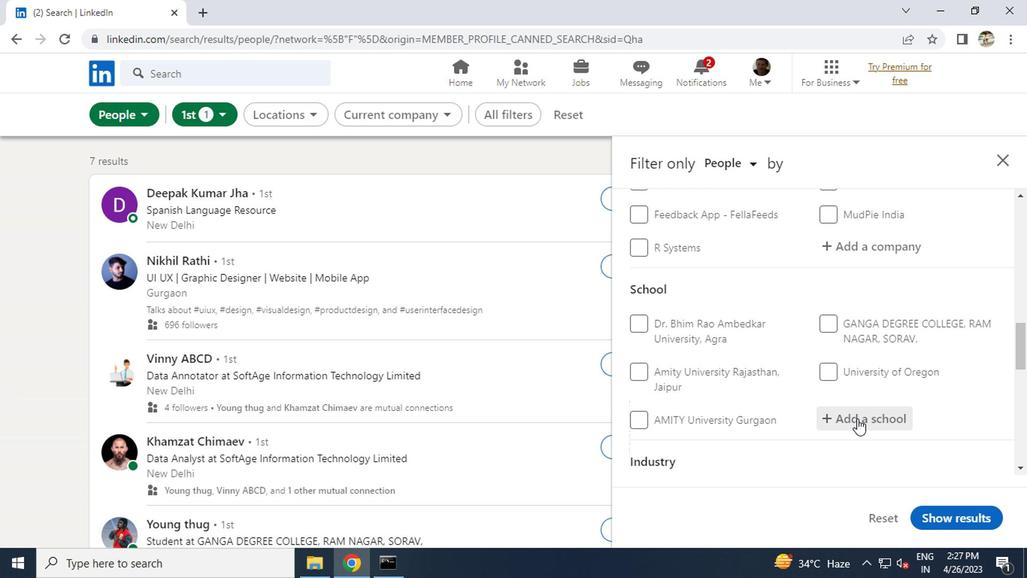 
Action: Key pressed <Key.caps_lock>P<Key.caps_lock>ATNA<Key.space><Key.caps_lock>C<Key.caps_lock>ENTRAL<Key.space><Key.caps_lock>S<Key.caps_lock>
Screenshot: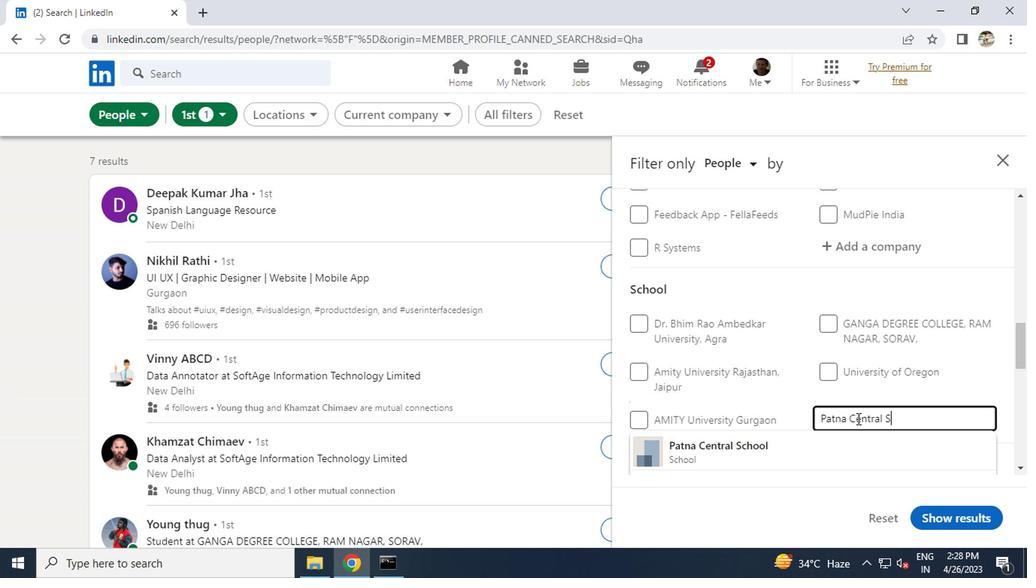 
Action: Mouse moved to (783, 434)
Screenshot: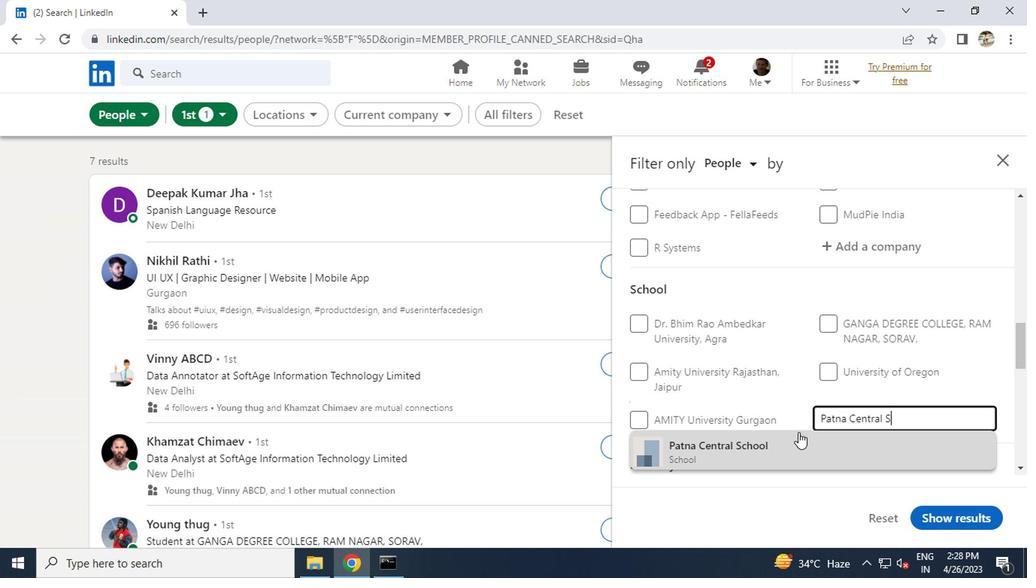 
Action: Mouse pressed left at (783, 434)
Screenshot: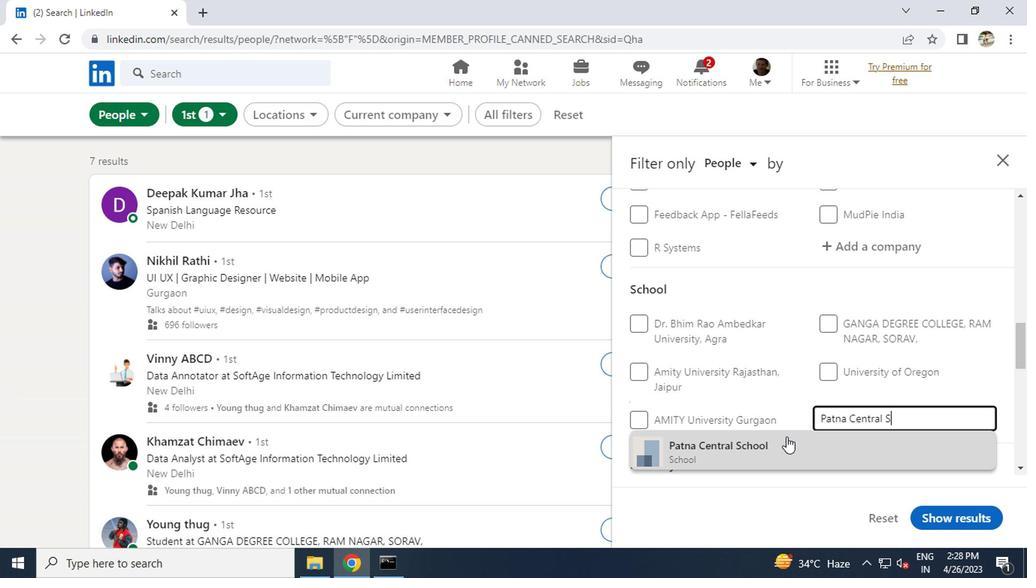 
Action: Mouse scrolled (783, 434) with delta (0, 0)
Screenshot: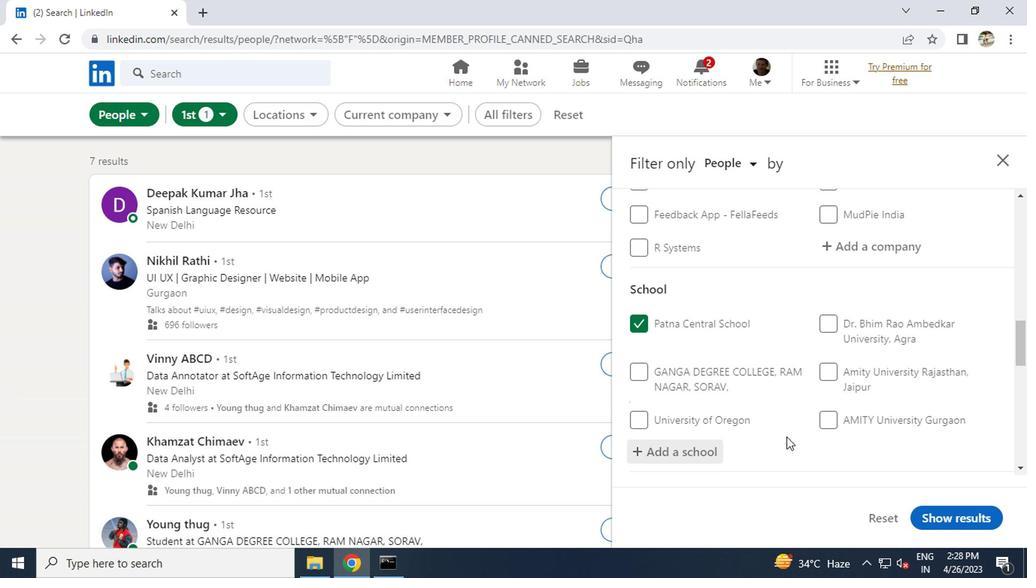 
Action: Mouse scrolled (783, 434) with delta (0, 0)
Screenshot: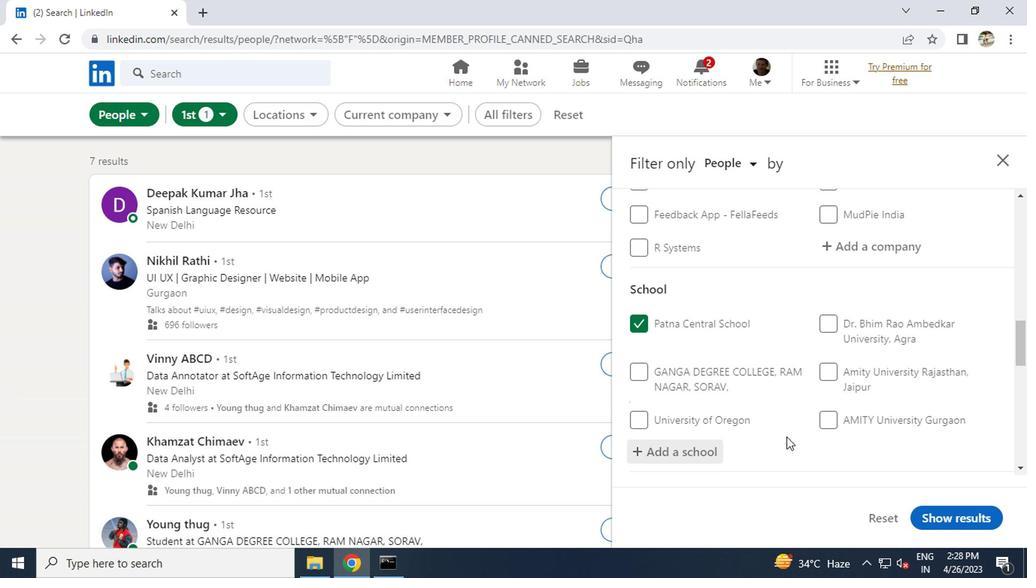 
Action: Mouse scrolled (783, 434) with delta (0, 0)
Screenshot: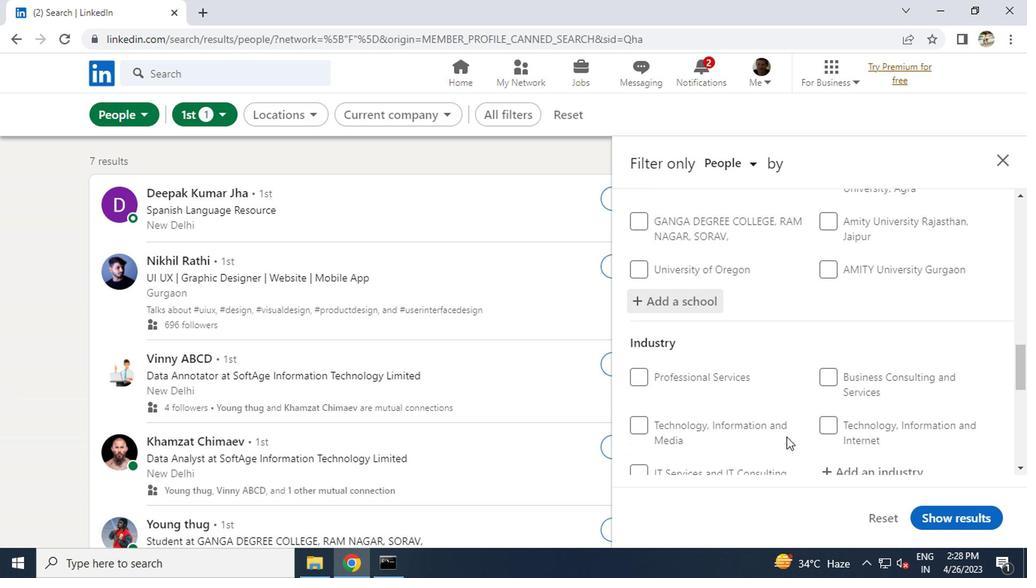 
Action: Mouse moved to (847, 392)
Screenshot: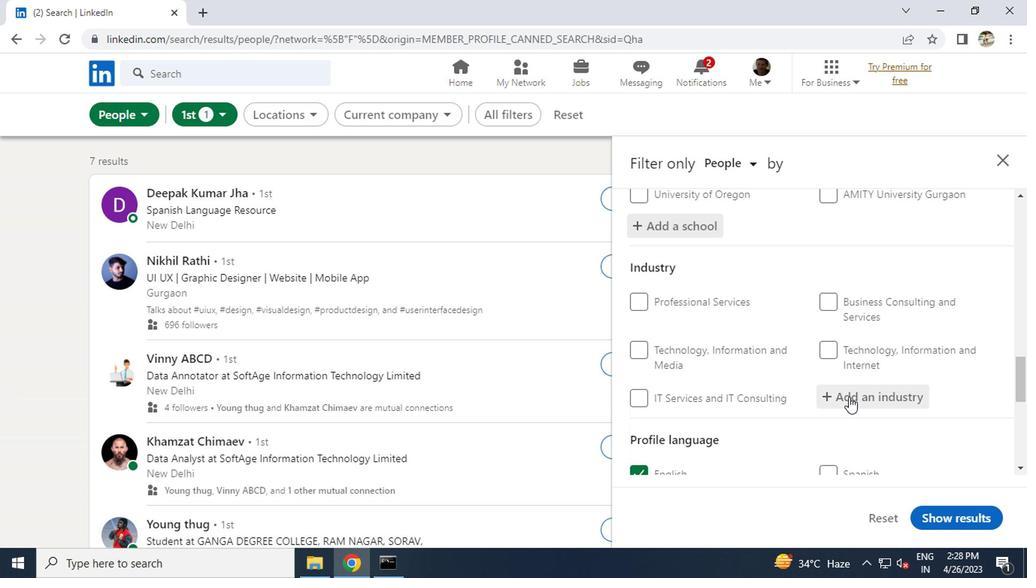 
Action: Mouse pressed left at (847, 392)
Screenshot: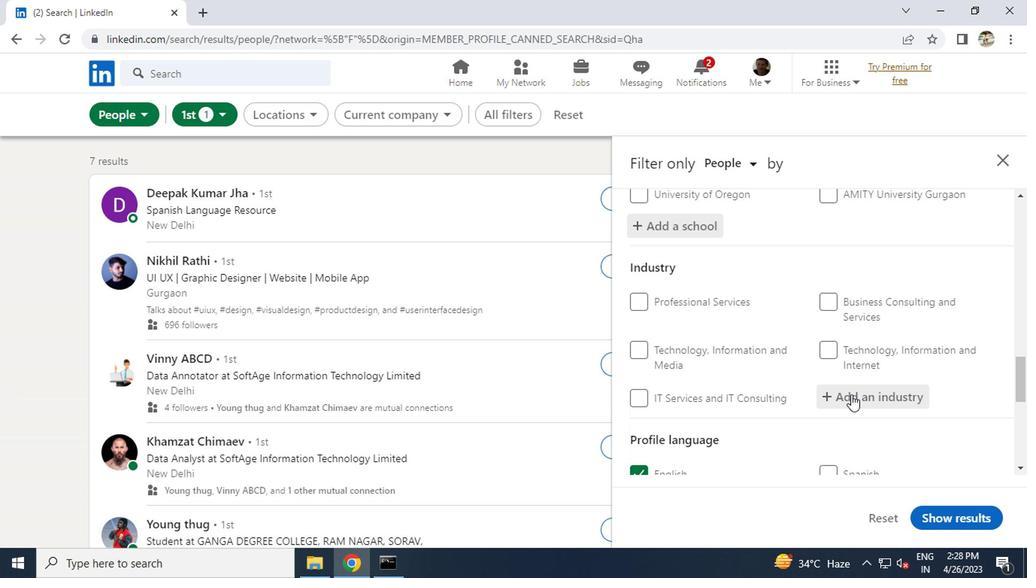 
Action: Key pressed <Key.caps_lock>C<Key.caps_lock>OMMER
Screenshot: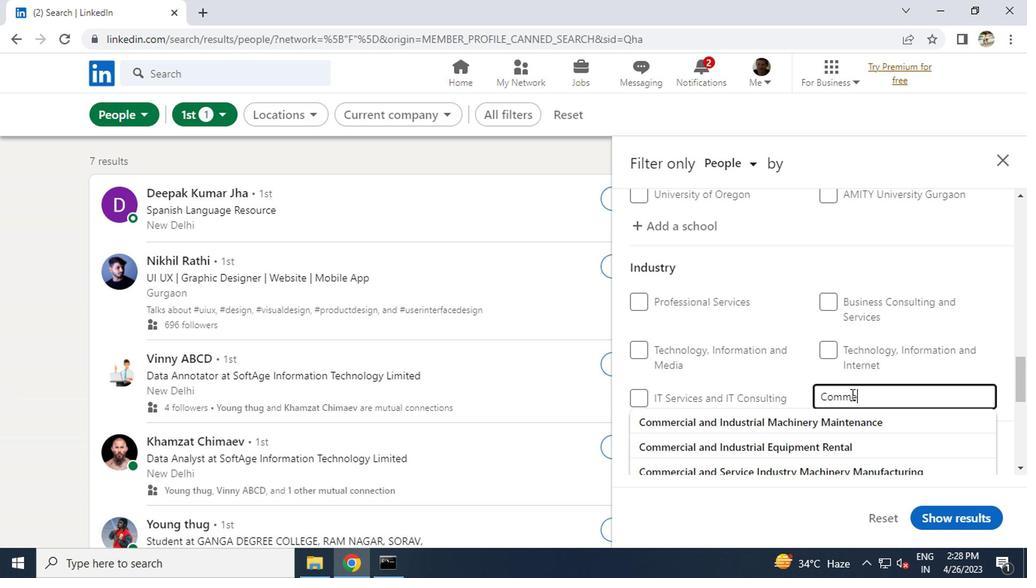
Action: Mouse moved to (816, 424)
Screenshot: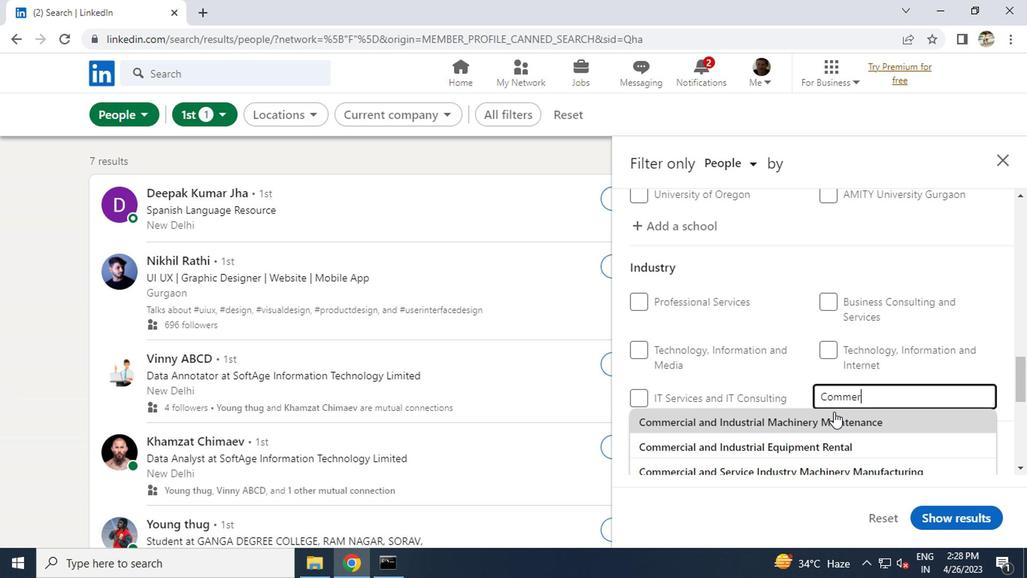 
Action: Mouse pressed left at (816, 424)
Screenshot: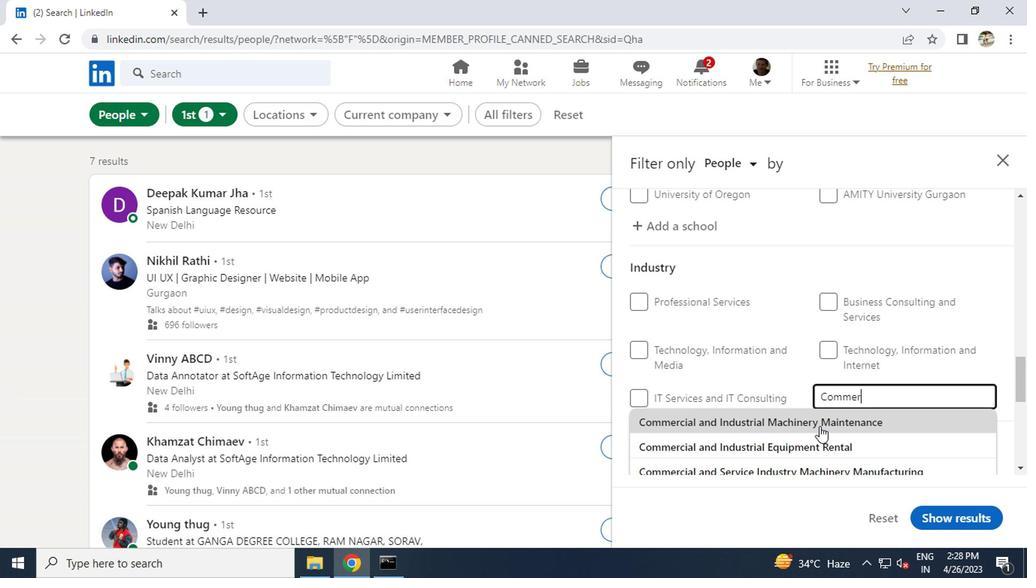 
Action: Mouse scrolled (816, 423) with delta (0, -1)
Screenshot: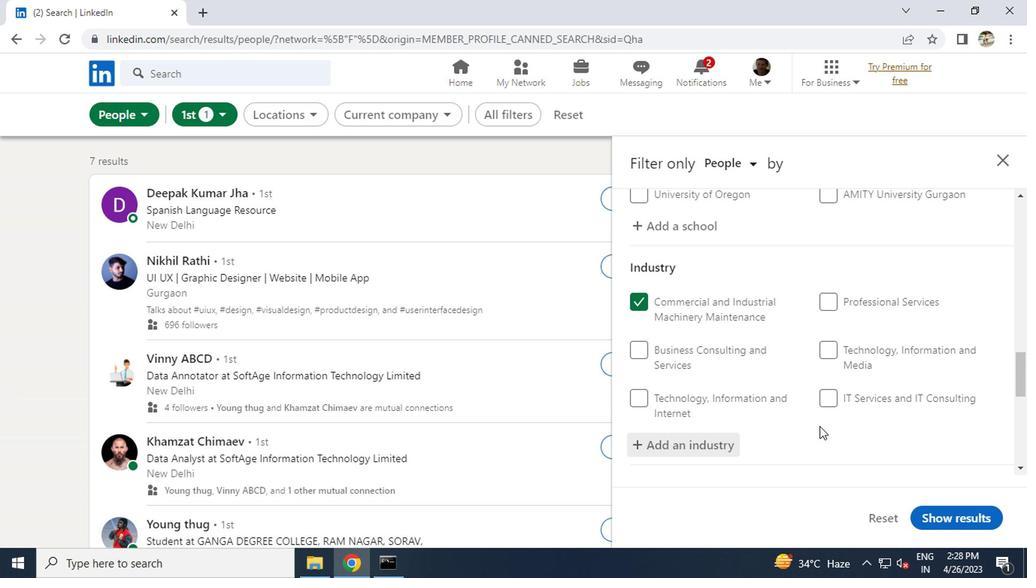 
Action: Mouse scrolled (816, 423) with delta (0, -1)
Screenshot: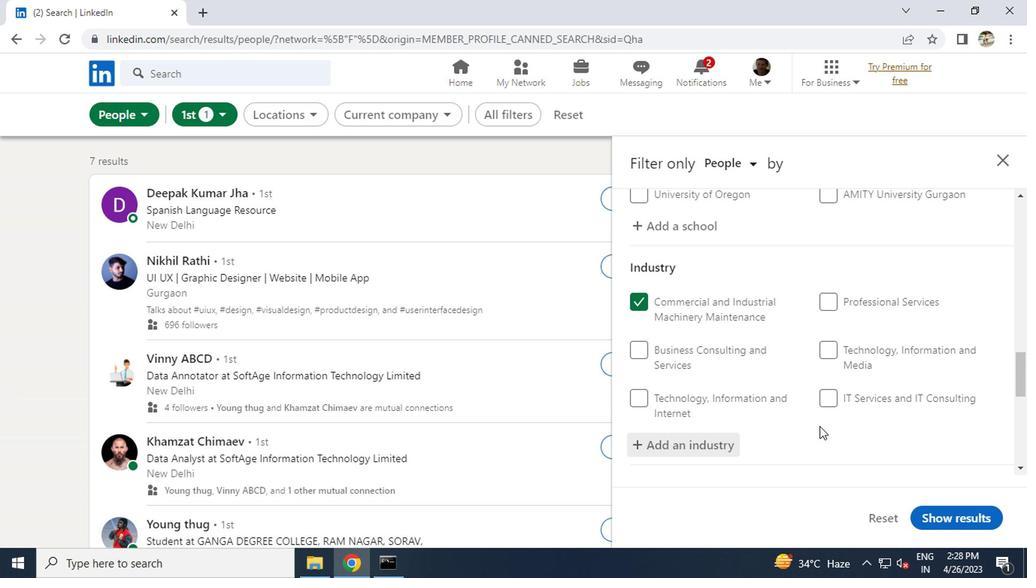 
Action: Mouse scrolled (816, 423) with delta (0, -1)
Screenshot: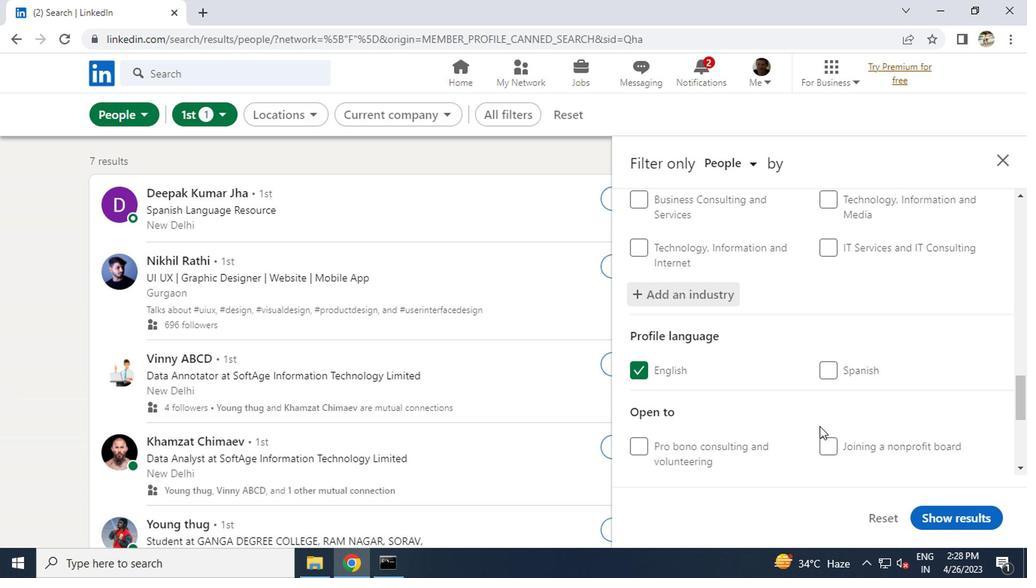 
Action: Mouse scrolled (816, 423) with delta (0, -1)
Screenshot: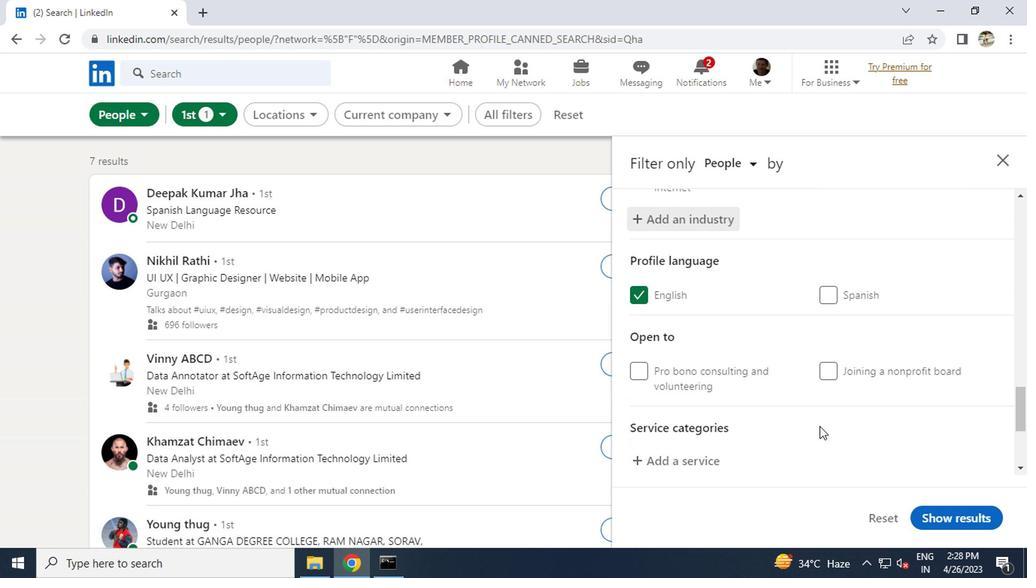 
Action: Mouse scrolled (816, 423) with delta (0, -1)
Screenshot: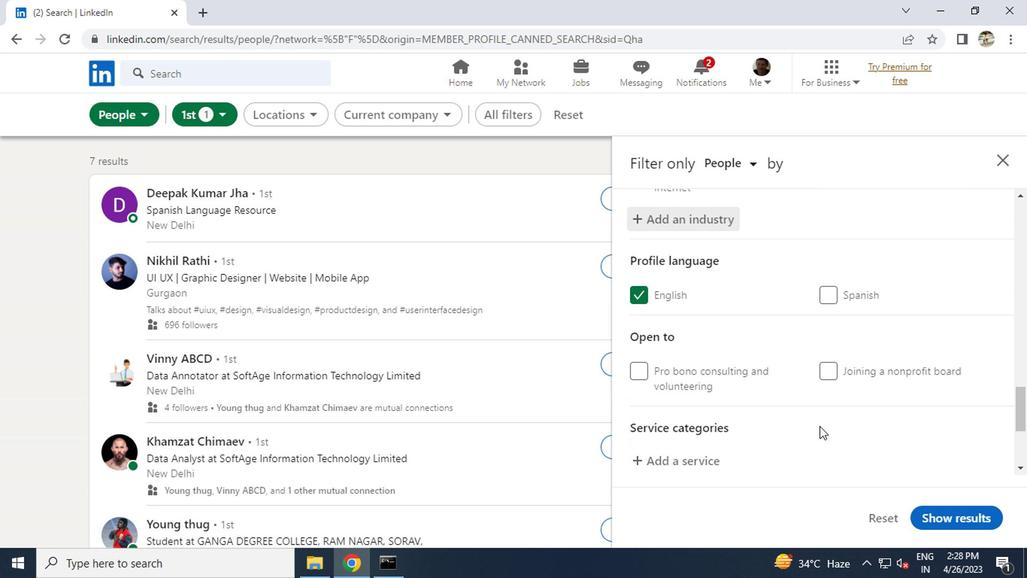 
Action: Mouse moved to (707, 305)
Screenshot: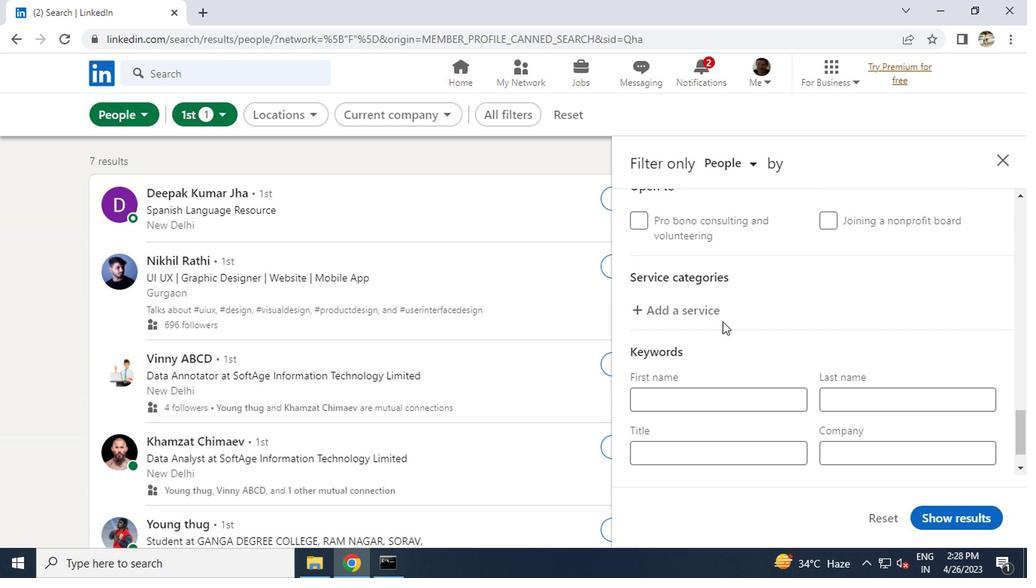 
Action: Mouse pressed left at (707, 305)
Screenshot: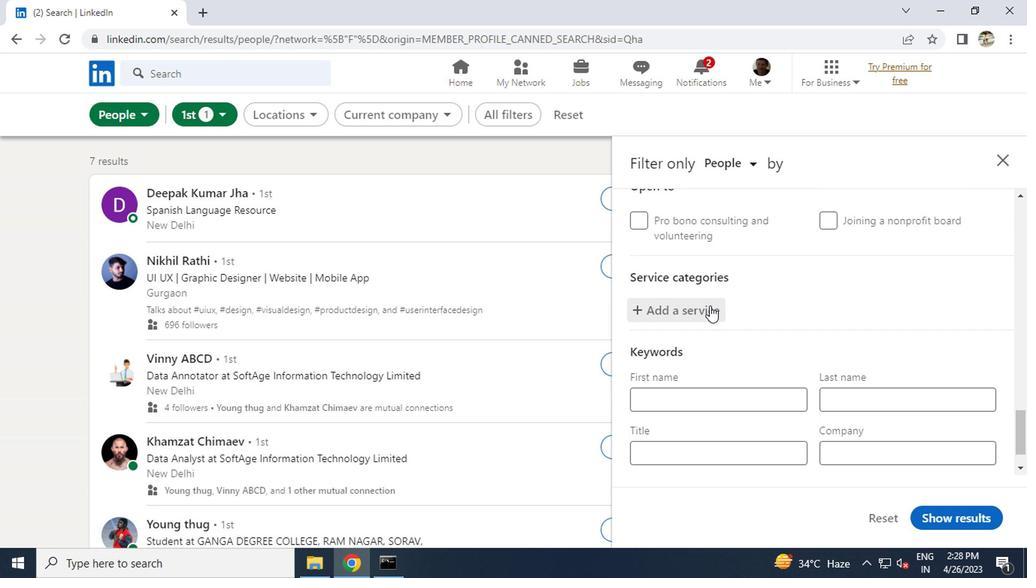 
Action: Key pressed <Key.caps_lock>C<Key.caps_lock>USTOMER<Key.space>
Screenshot: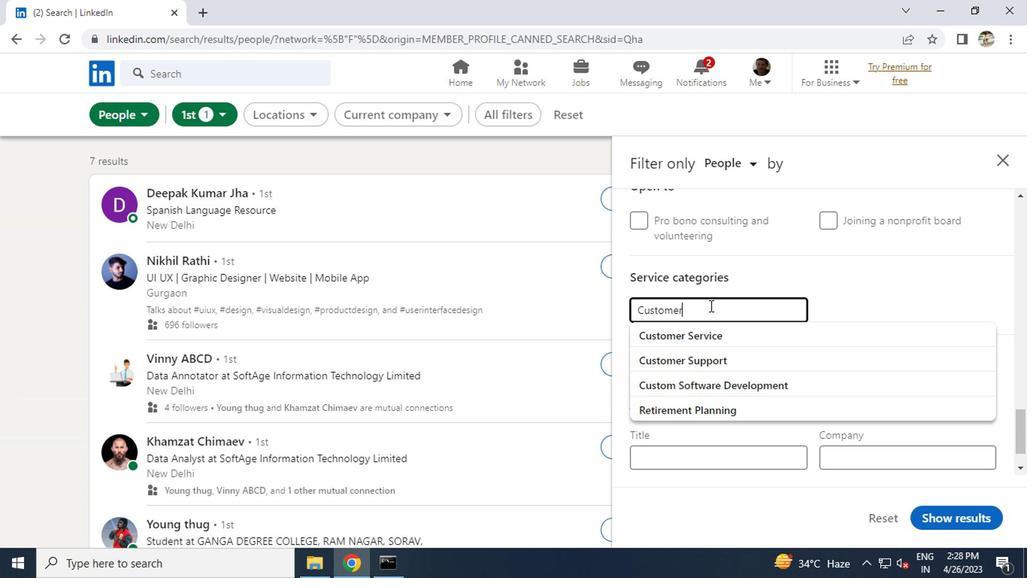 
Action: Mouse moved to (700, 326)
Screenshot: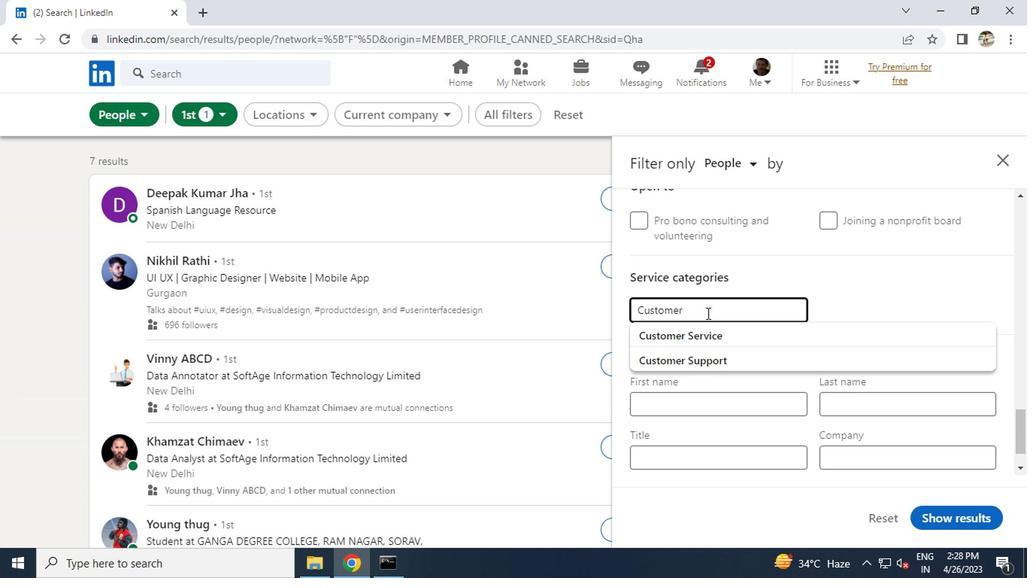 
Action: Mouse pressed left at (700, 326)
Screenshot: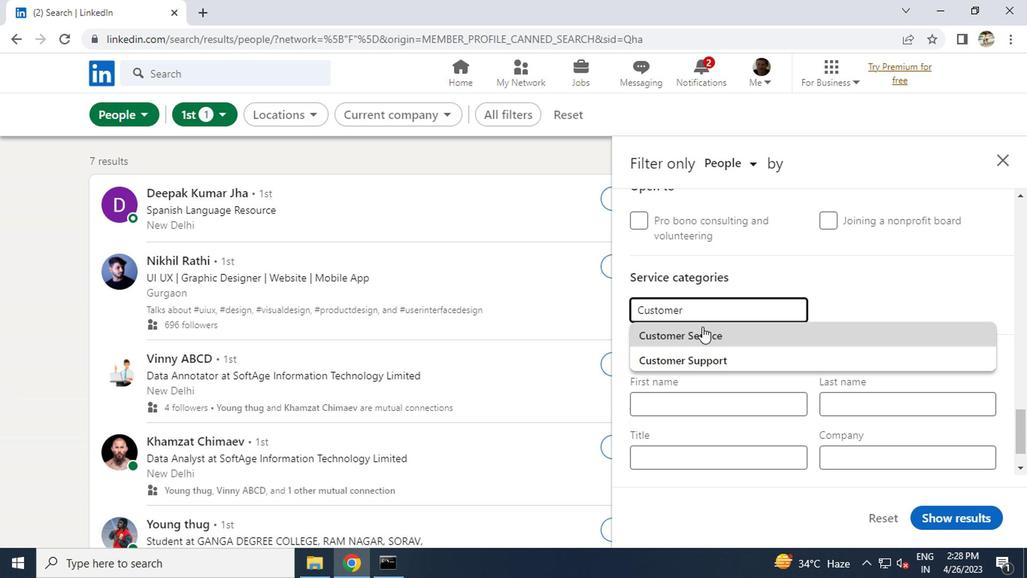 
Action: Mouse scrolled (700, 325) with delta (0, -1)
Screenshot: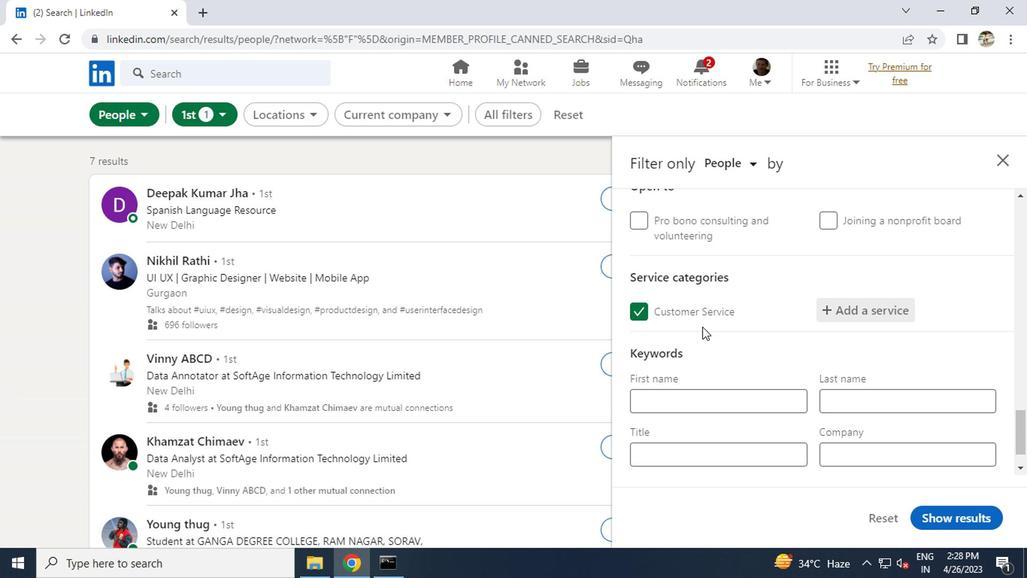 
Action: Mouse moved to (683, 413)
Screenshot: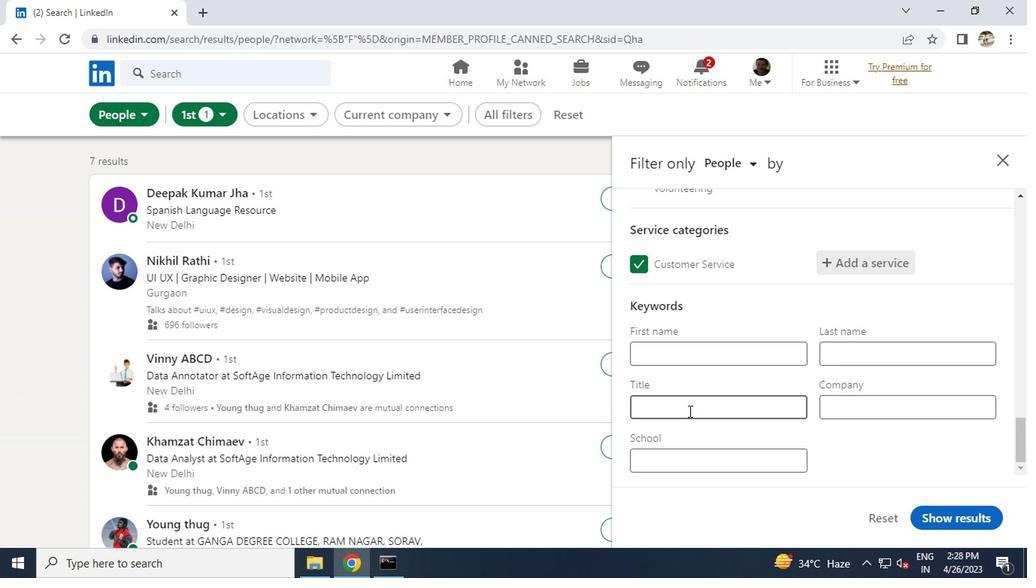 
Action: Mouse pressed left at (683, 413)
Screenshot: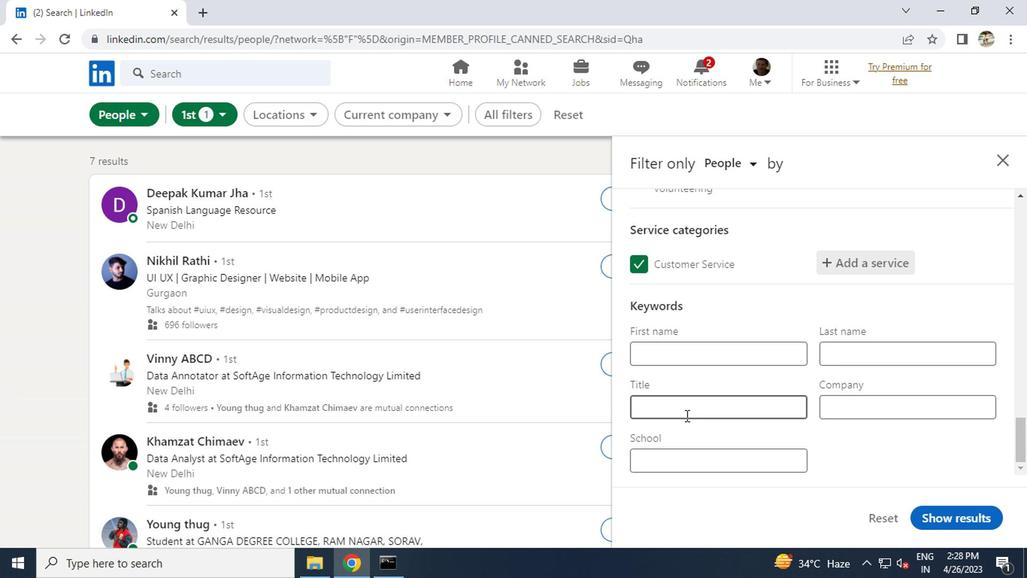 
Action: Key pressed <Key.caps_lock>F<Key.caps_lock>INANCIAL<Key.space><Key.caps_lock>S<Key.caps_lock>ERVICES<Key.space><Key.caps_lock>R<Key.caps_lock>EPRESENTATIVE
Screenshot: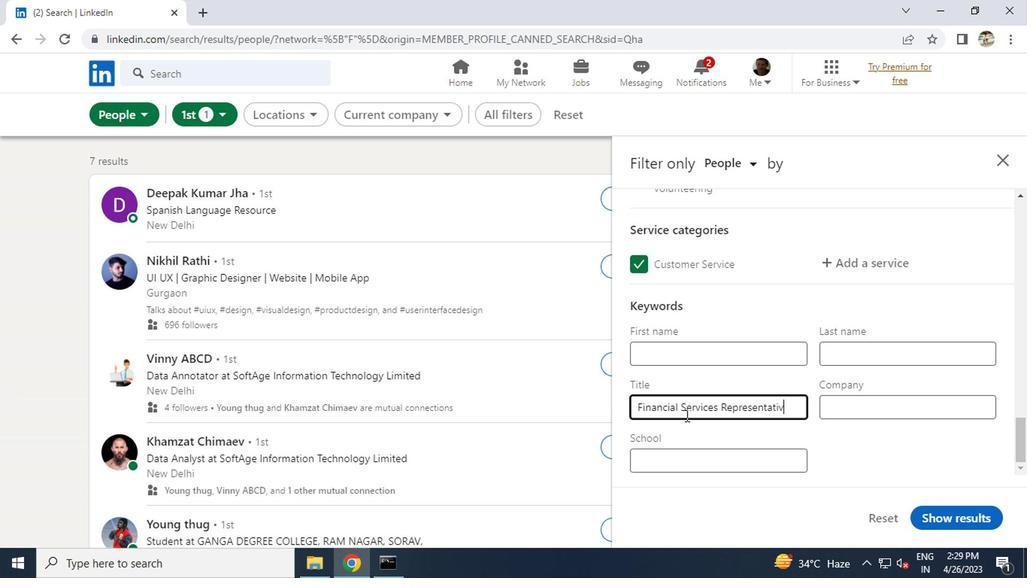 
Action: Mouse moved to (942, 509)
Screenshot: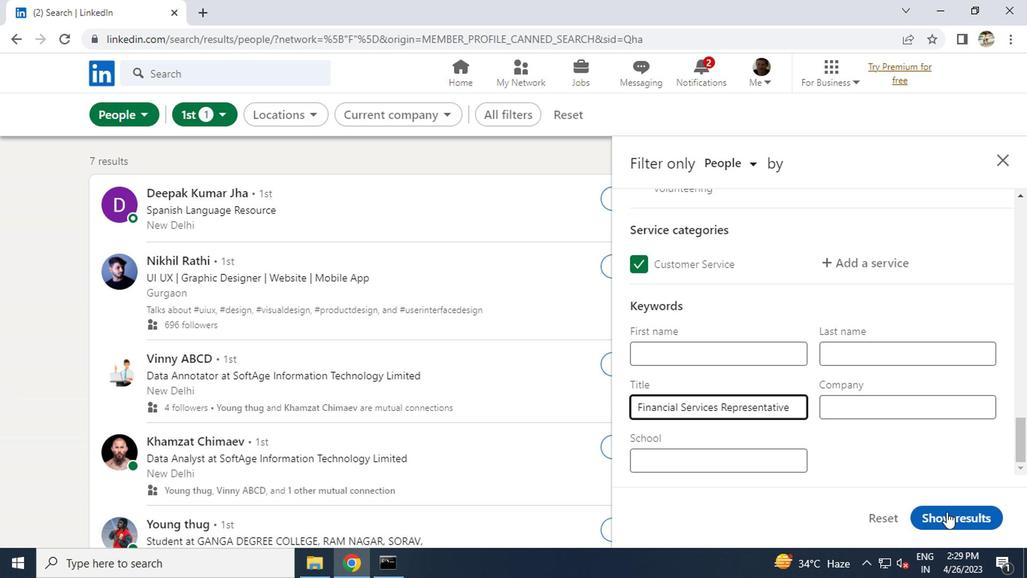 
Action: Mouse pressed left at (942, 509)
Screenshot: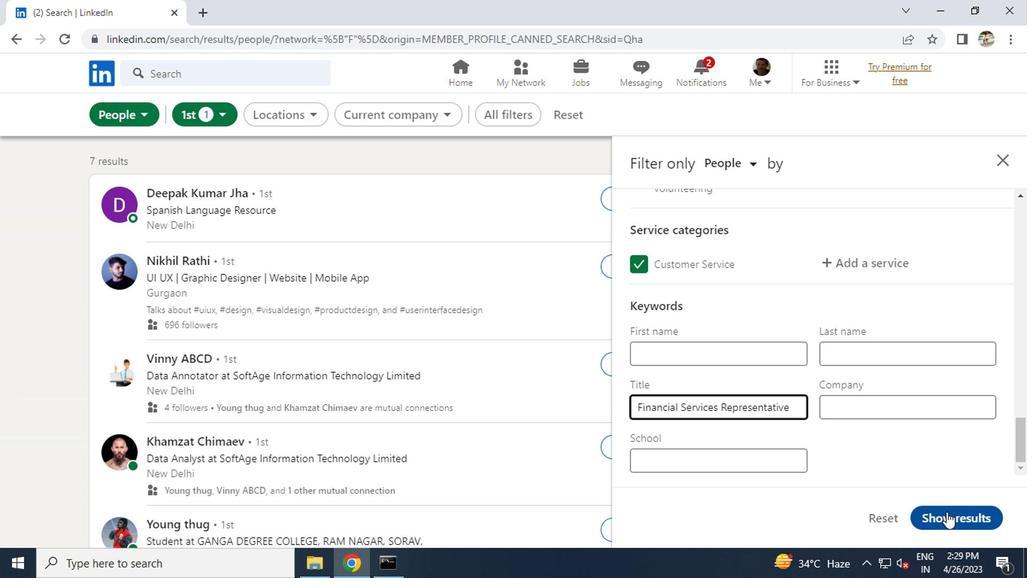 
Action: Mouse moved to (584, 335)
Screenshot: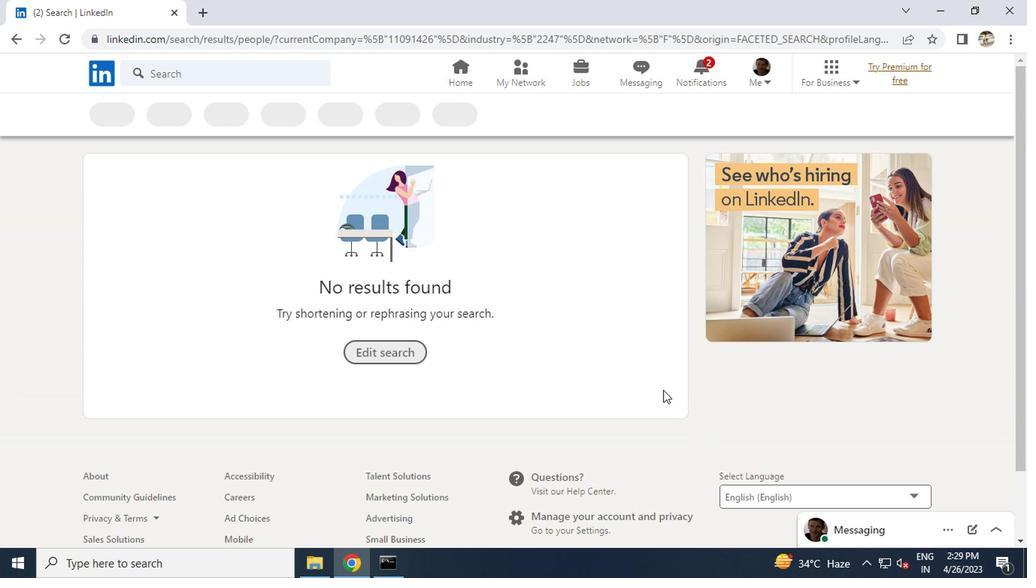 
Action: Key pressed <Key.f8>
Screenshot: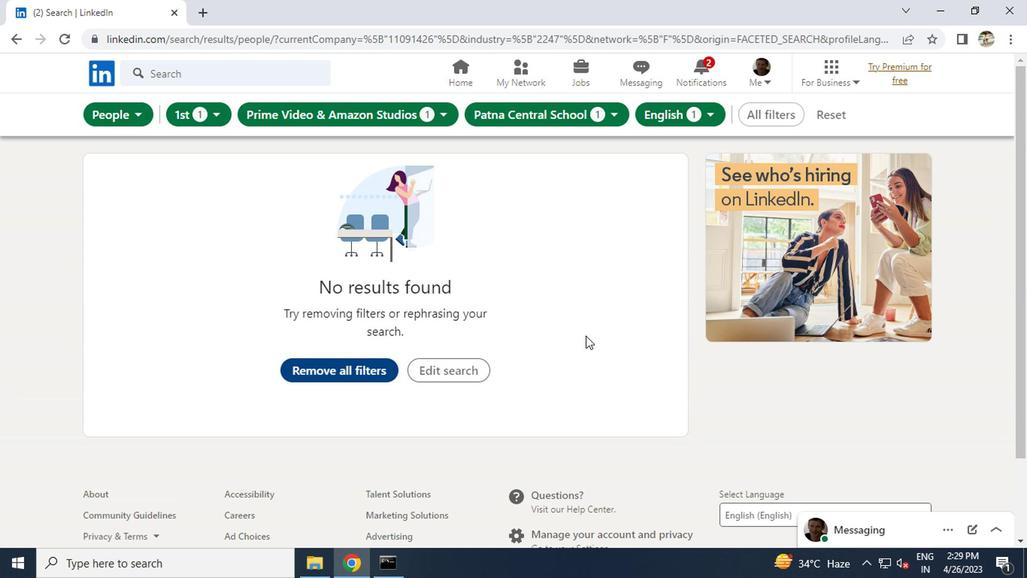 
